 Task: Add an event with the title Third Lunch and Learn: Time Management, date '2023/10/28', time 8:00 AM to 10:00 AMand add a description: The team will assess the project's adherence to established processes and methodologies. They will evaluate whether project activities, such as requirements gathering, design, development, testing, and deployment, are following defined procedures and best practices., put the event into Green category, logged in from the account softage.8@softage.netand send the event invitation to softage.4@softage.net and softage.5@softage.net. Set a reminder for the event 1 hour before
Action: Mouse moved to (97, 137)
Screenshot: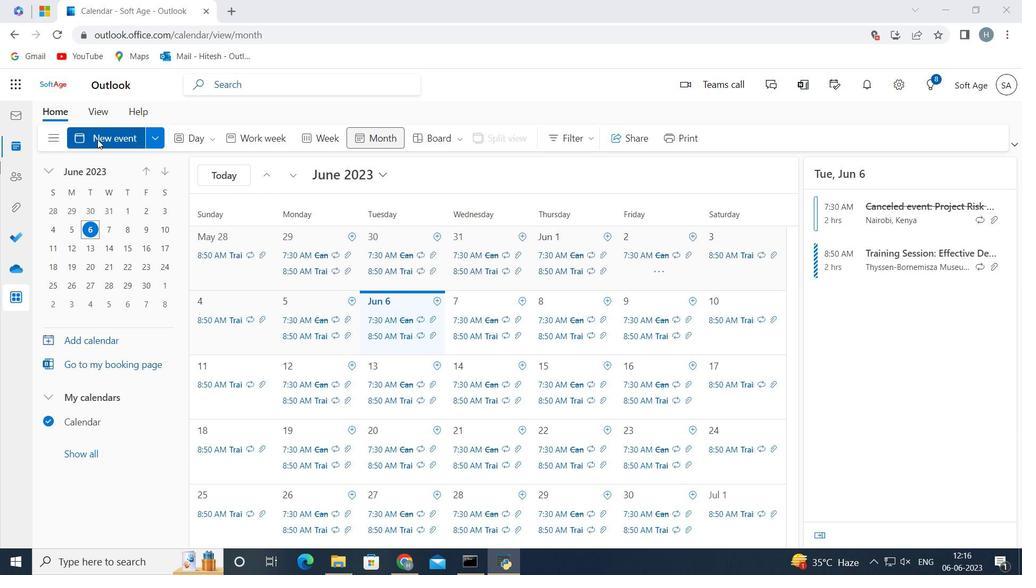 
Action: Mouse pressed left at (97, 137)
Screenshot: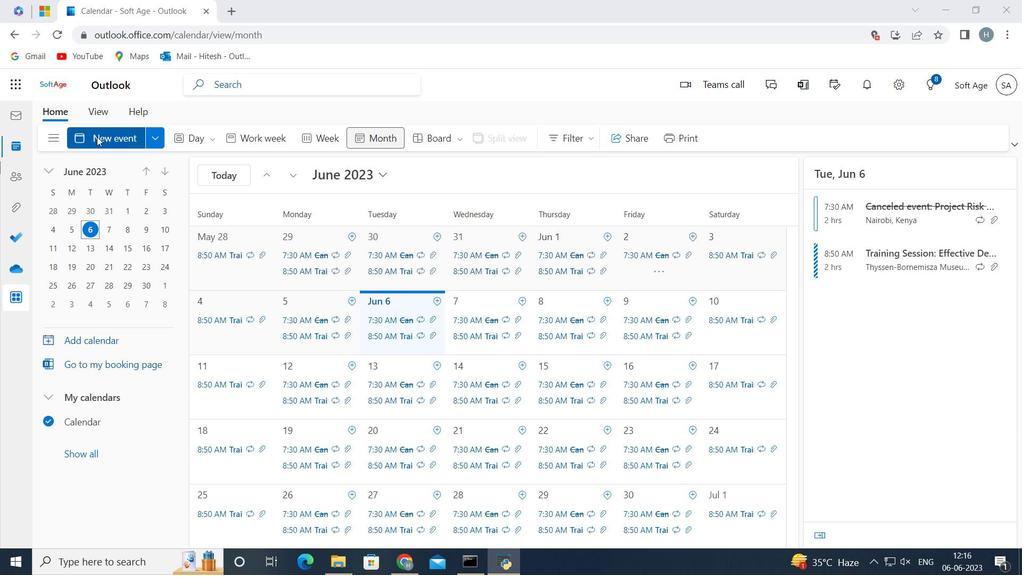 
Action: Mouse moved to (472, 222)
Screenshot: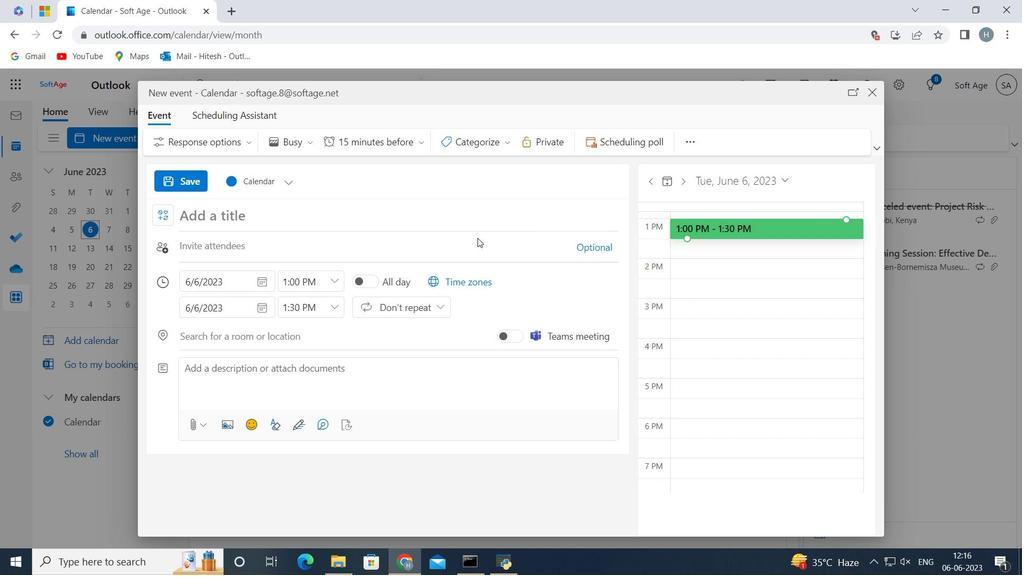 
Action: Mouse pressed left at (472, 222)
Screenshot: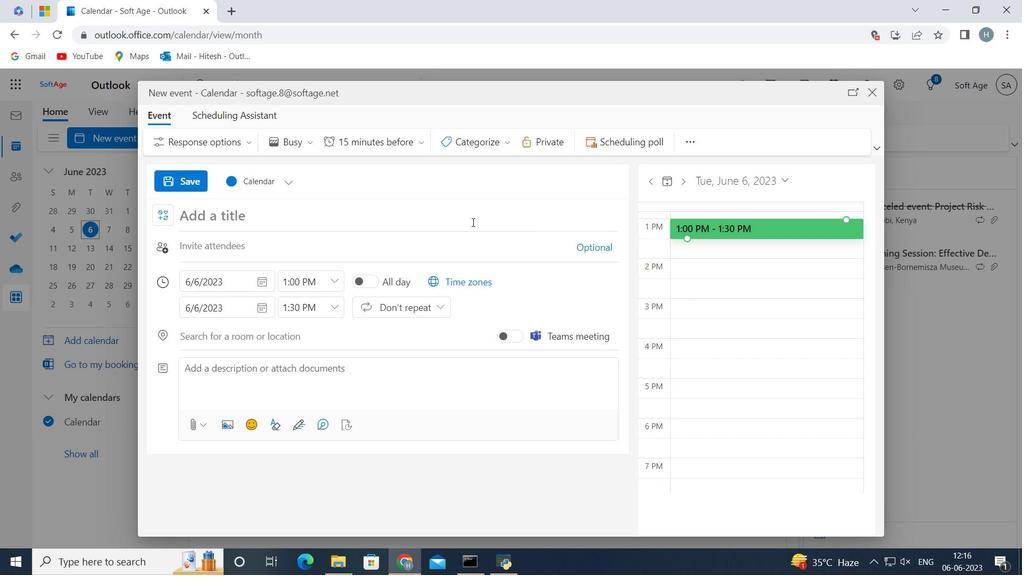 
Action: Mouse moved to (472, 221)
Screenshot: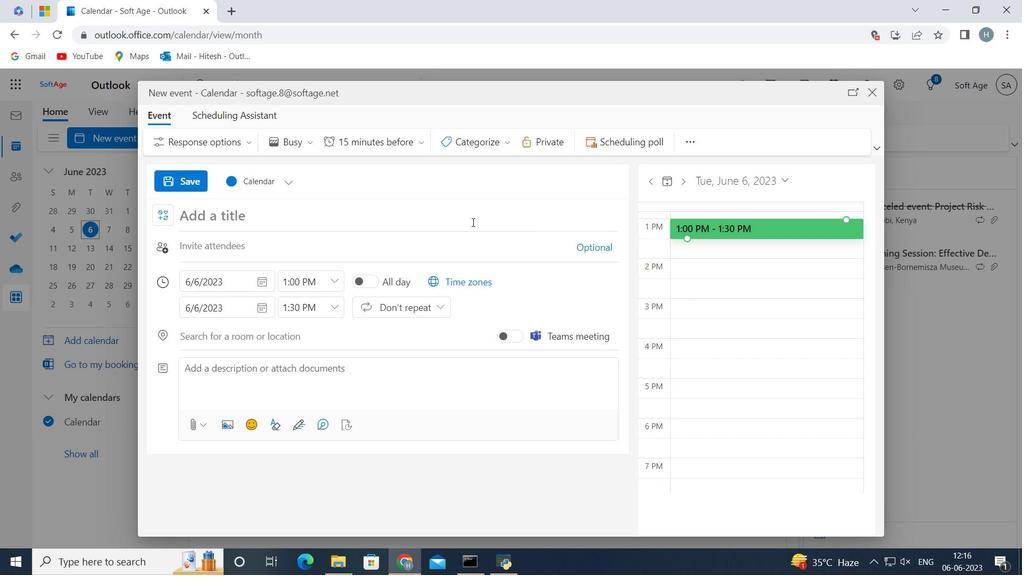 
Action: Key pressed <Key.shift>Third<Key.space><Key.shift>Lunch<Key.space>and<Key.space><Key.shift>Learn<Key.shift_r>:<Key.space><Key.shift>Time<Key.space><Key.shift>Management<Key.space>
Screenshot: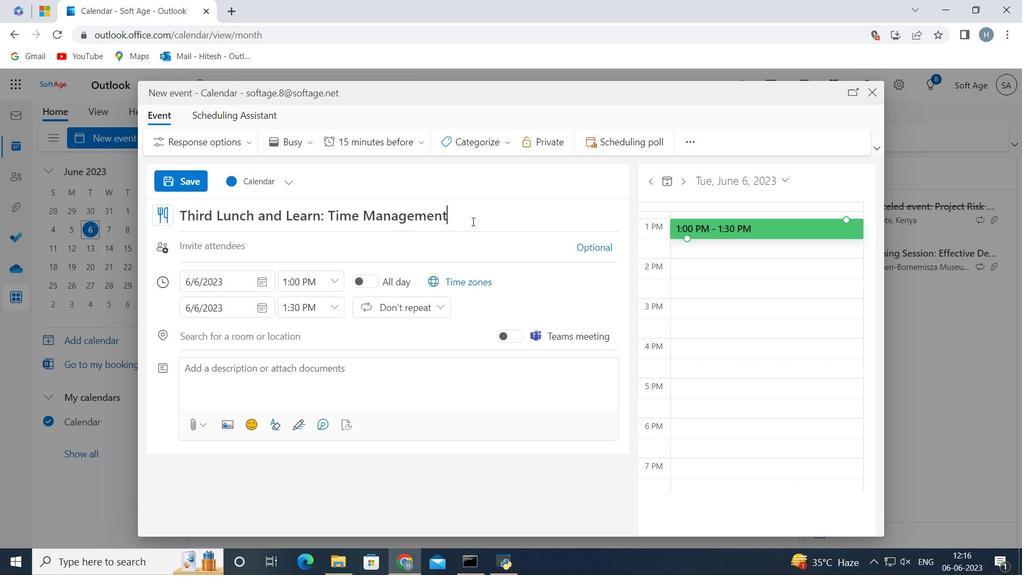 
Action: Mouse moved to (260, 280)
Screenshot: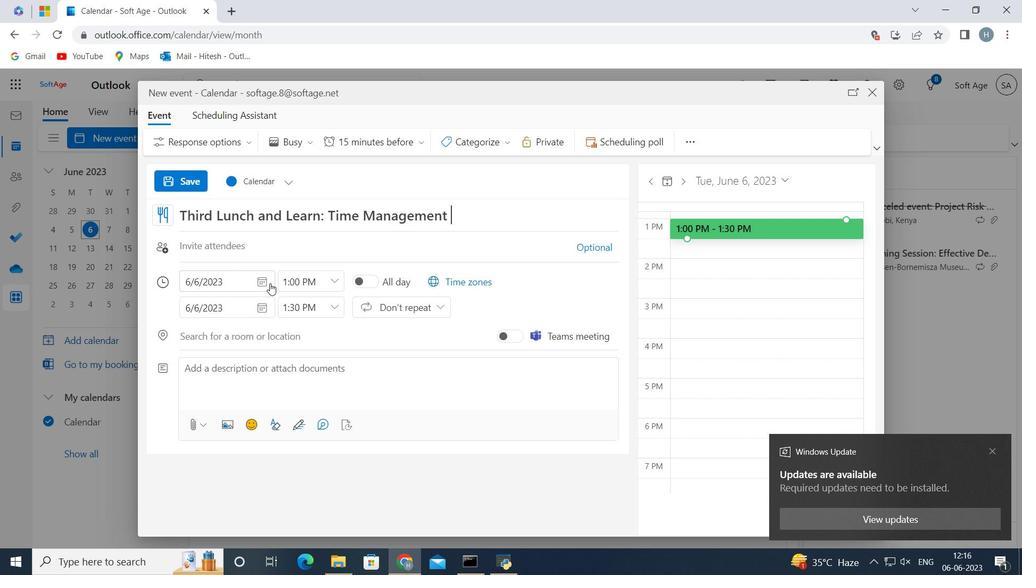 
Action: Mouse pressed left at (260, 280)
Screenshot: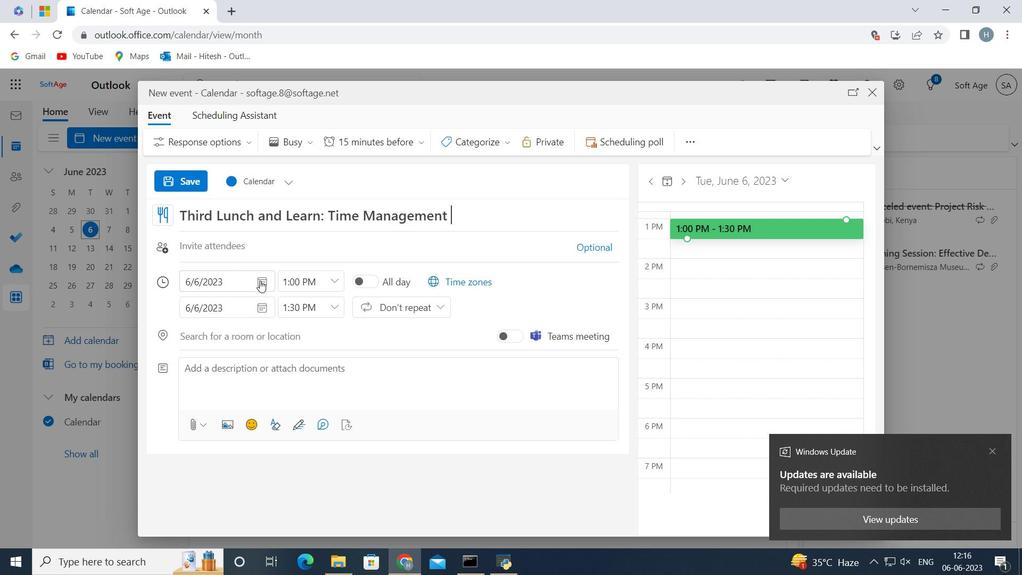 
Action: Mouse moved to (235, 303)
Screenshot: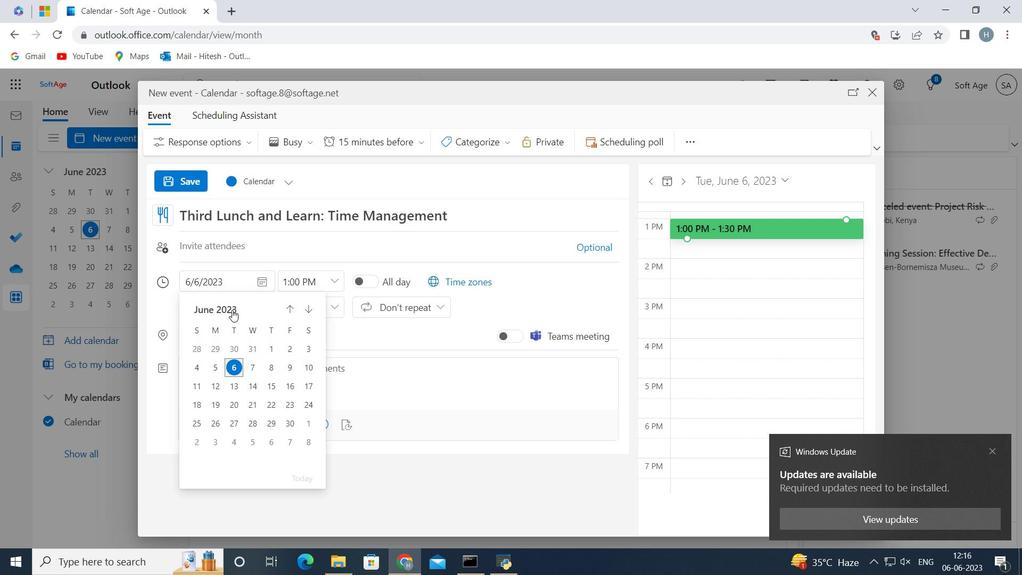 
Action: Mouse pressed left at (235, 303)
Screenshot: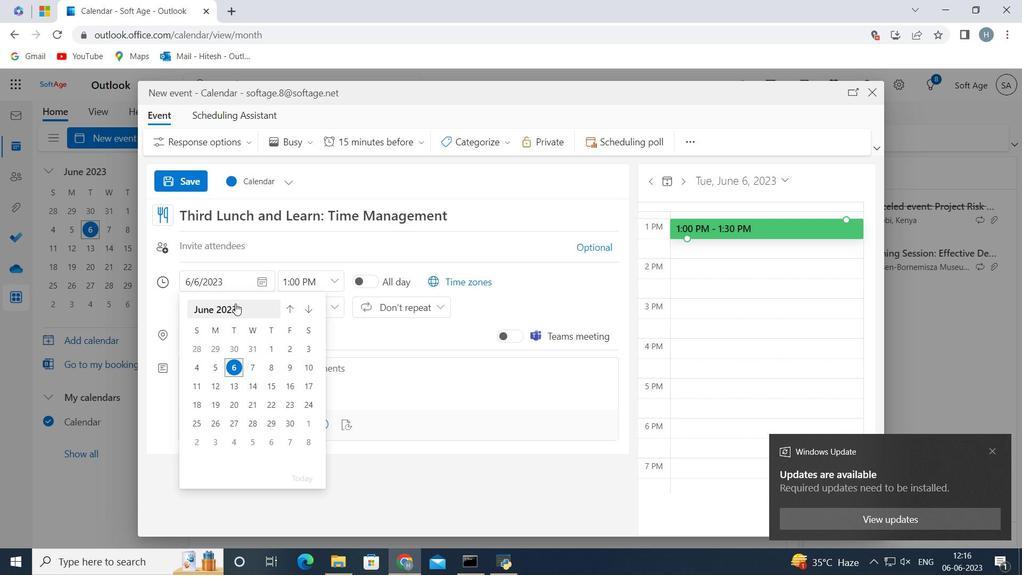 
Action: Mouse moved to (244, 311)
Screenshot: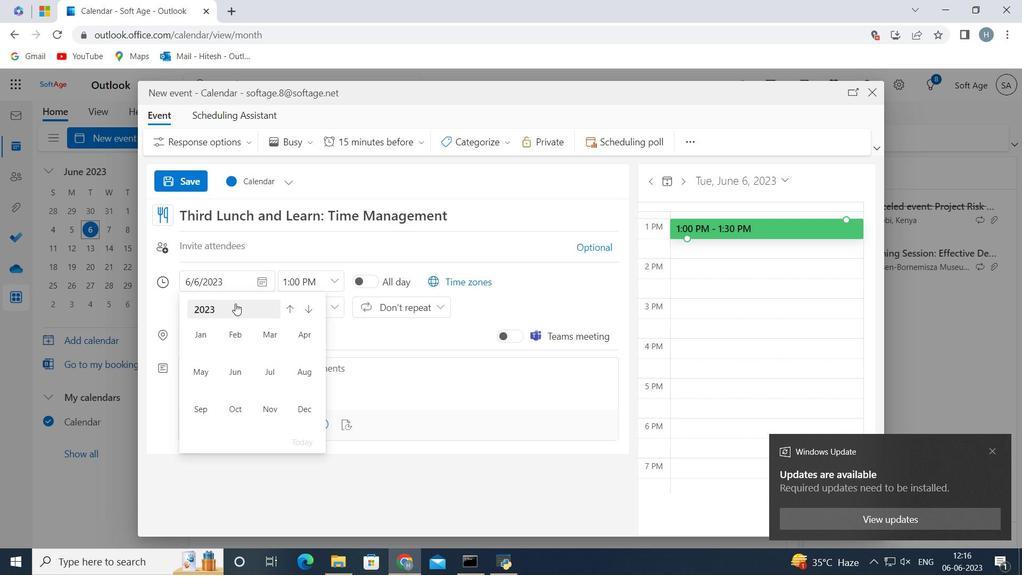 
Action: Mouse pressed left at (244, 311)
Screenshot: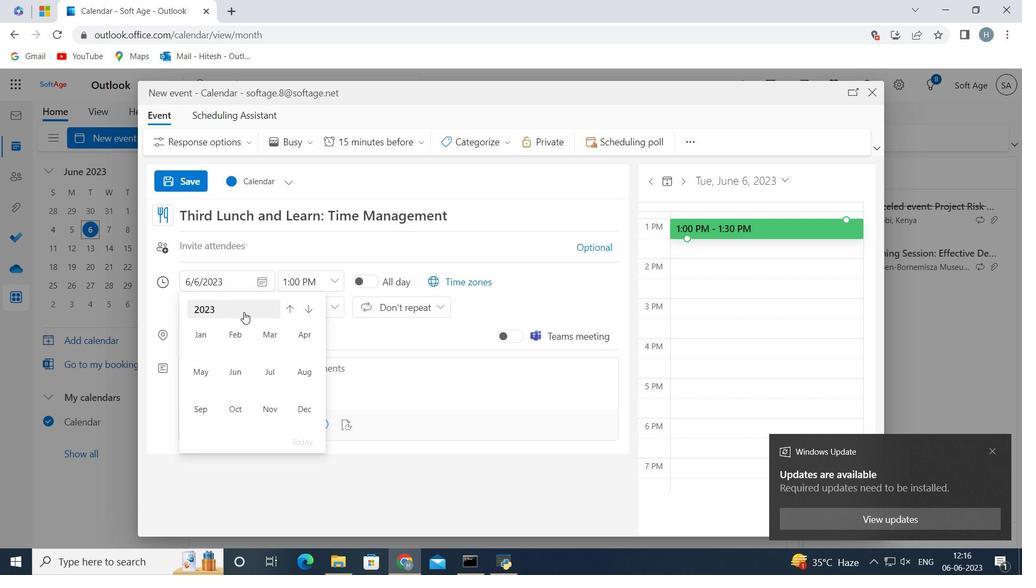 
Action: Mouse moved to (300, 333)
Screenshot: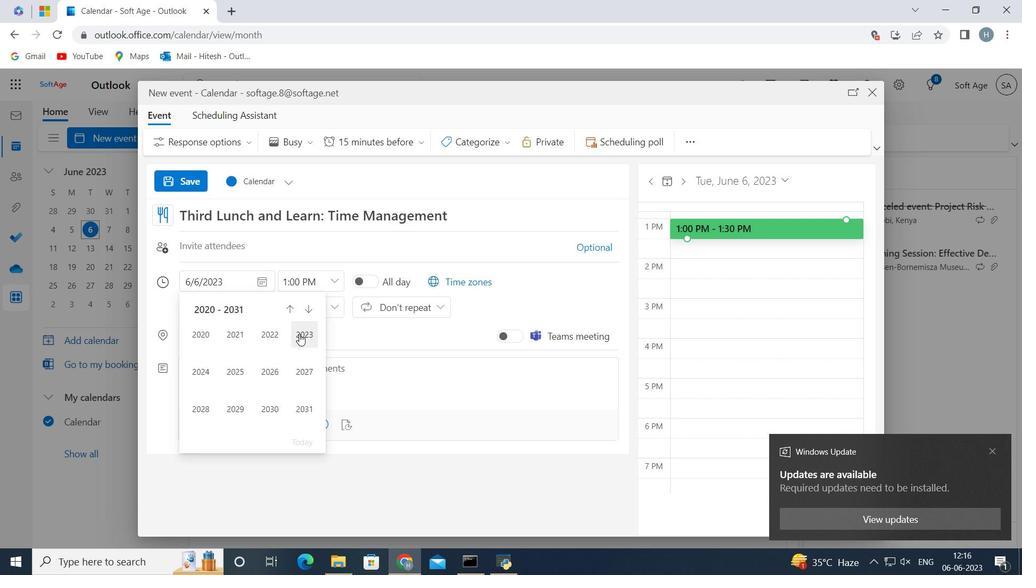 
Action: Mouse pressed left at (300, 333)
Screenshot: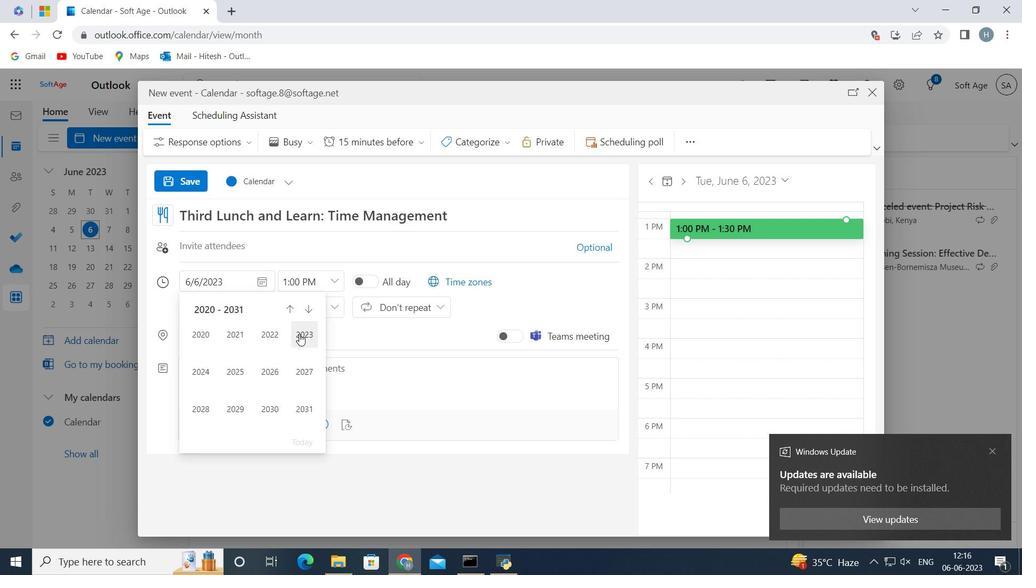 
Action: Mouse moved to (234, 407)
Screenshot: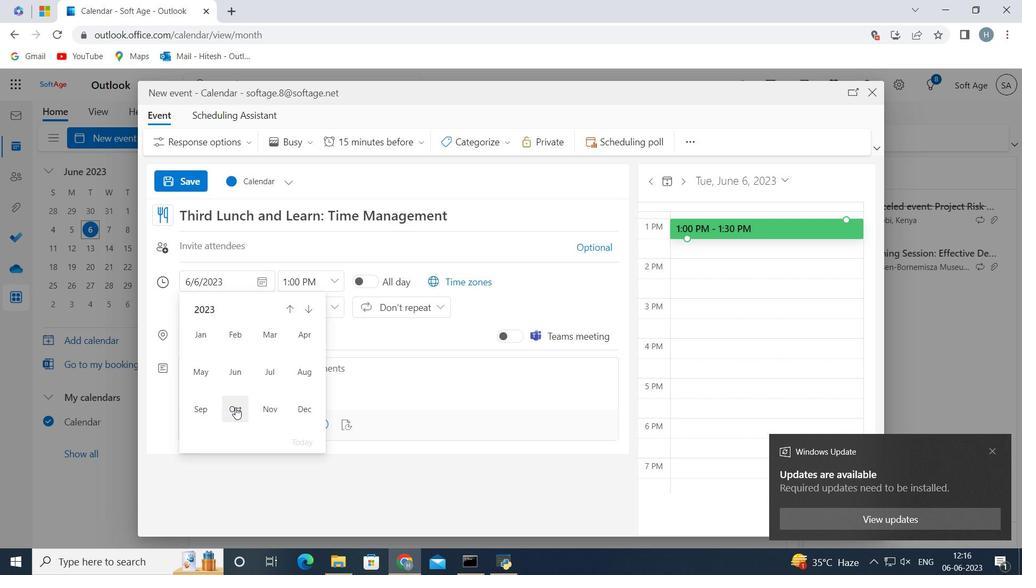 
Action: Mouse pressed left at (234, 407)
Screenshot: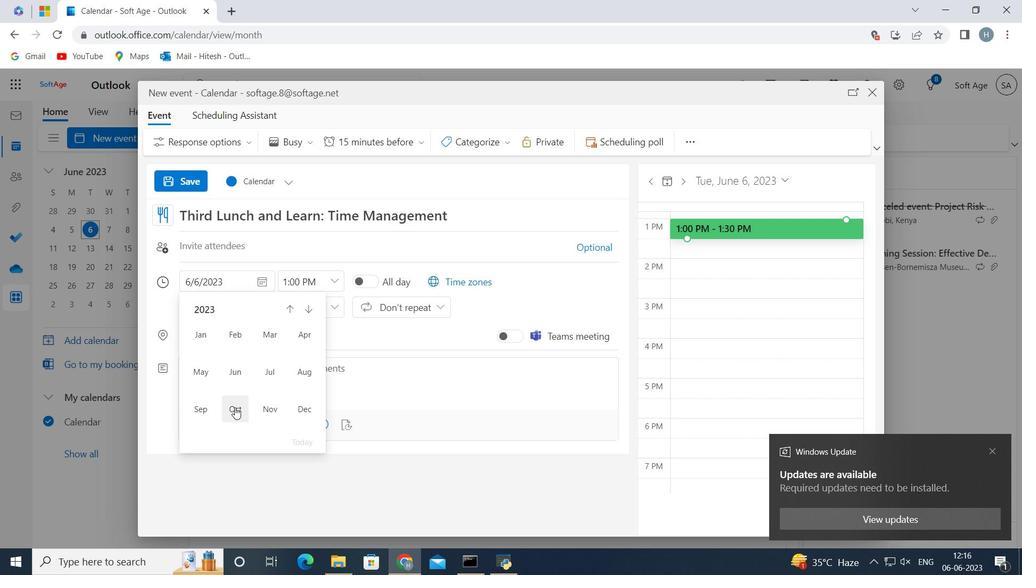 
Action: Mouse moved to (307, 403)
Screenshot: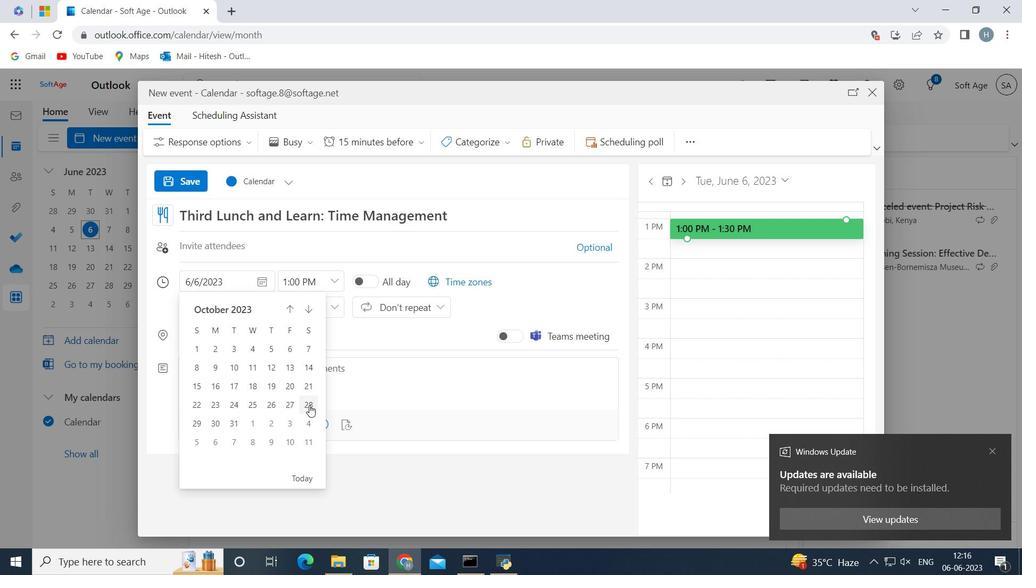 
Action: Mouse pressed left at (307, 403)
Screenshot: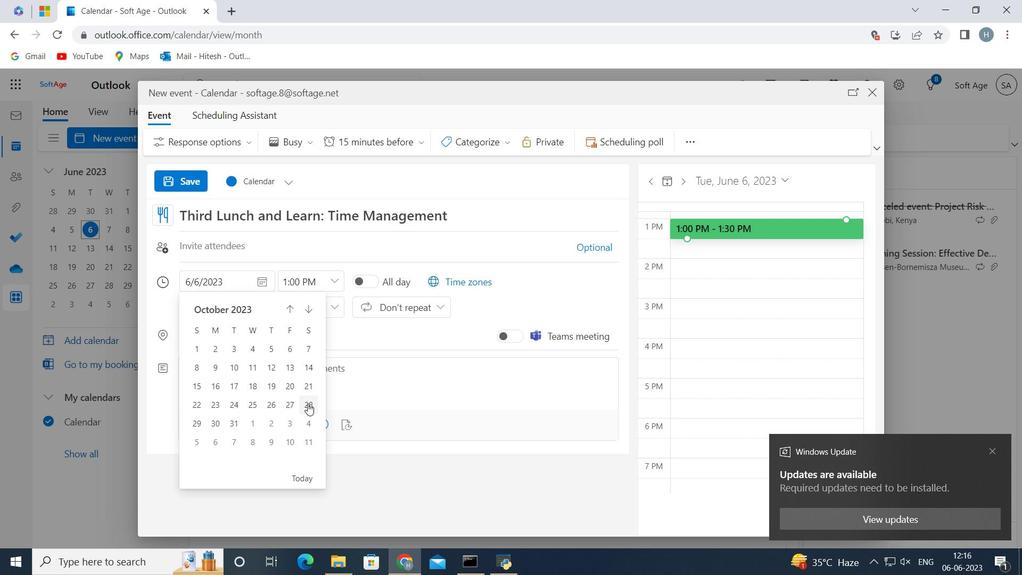 
Action: Mouse moved to (335, 277)
Screenshot: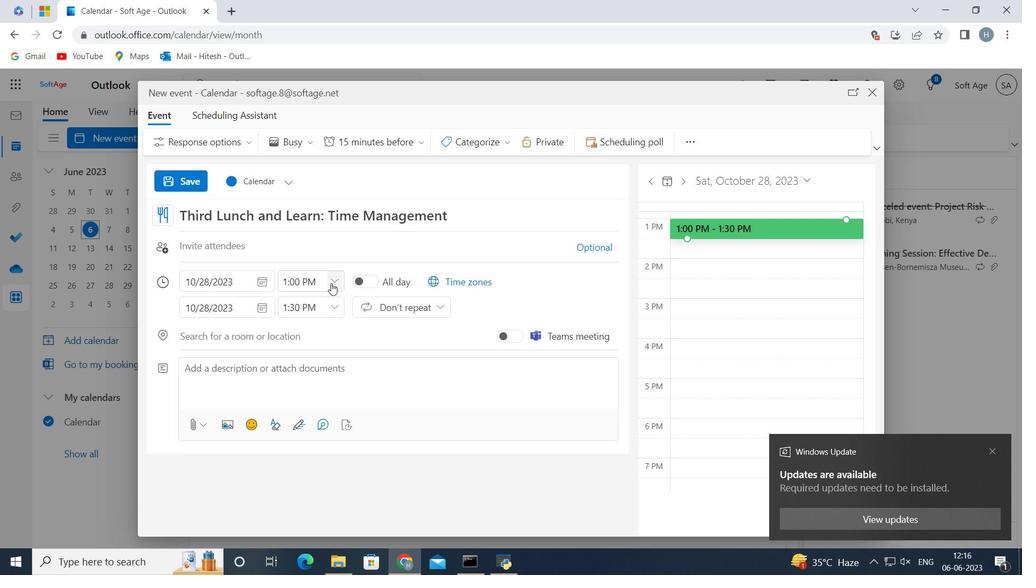 
Action: Mouse pressed left at (335, 277)
Screenshot: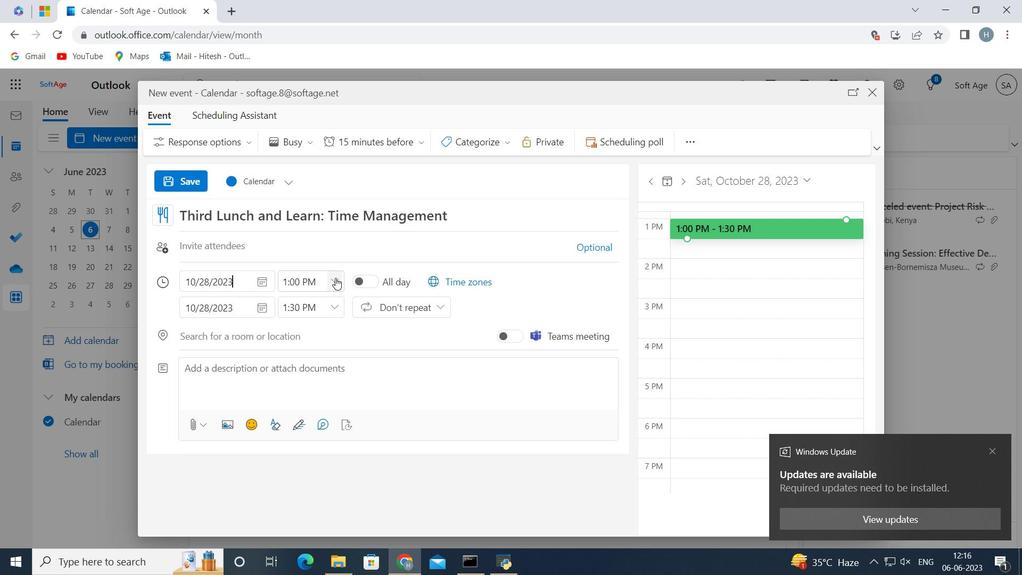 
Action: Mouse moved to (318, 358)
Screenshot: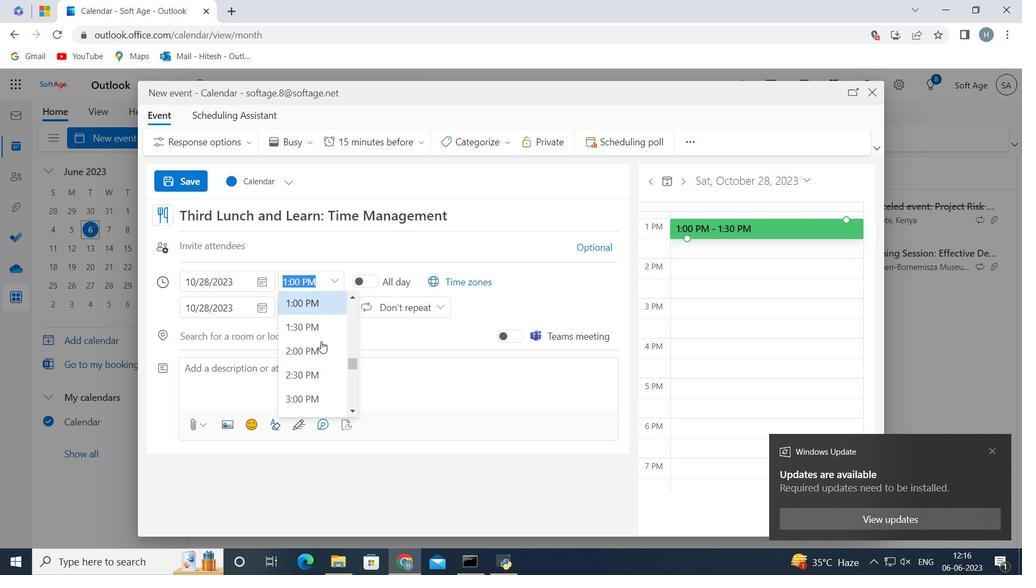 
Action: Mouse scrolled (318, 358) with delta (0, 0)
Screenshot: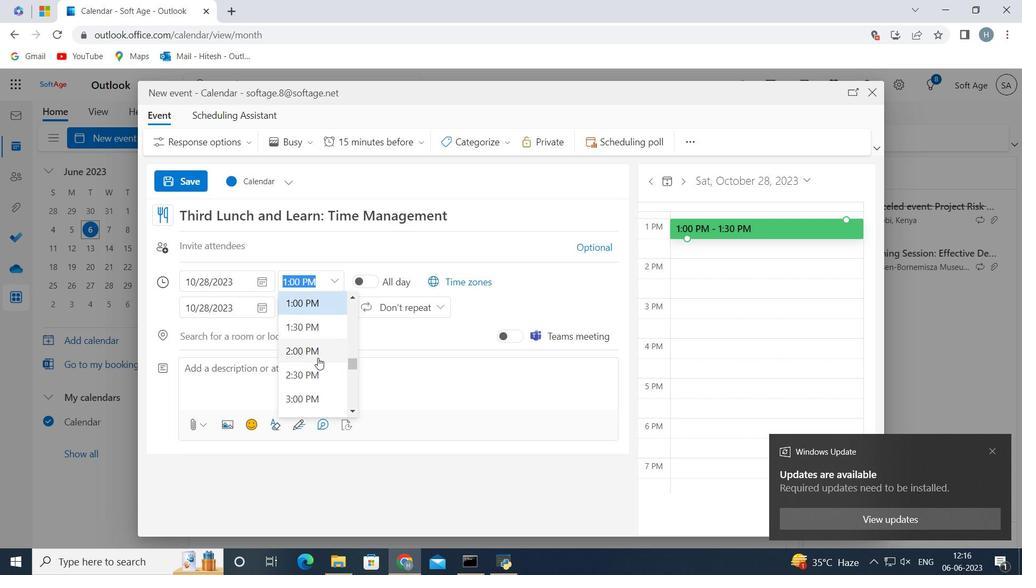 
Action: Mouse moved to (317, 358)
Screenshot: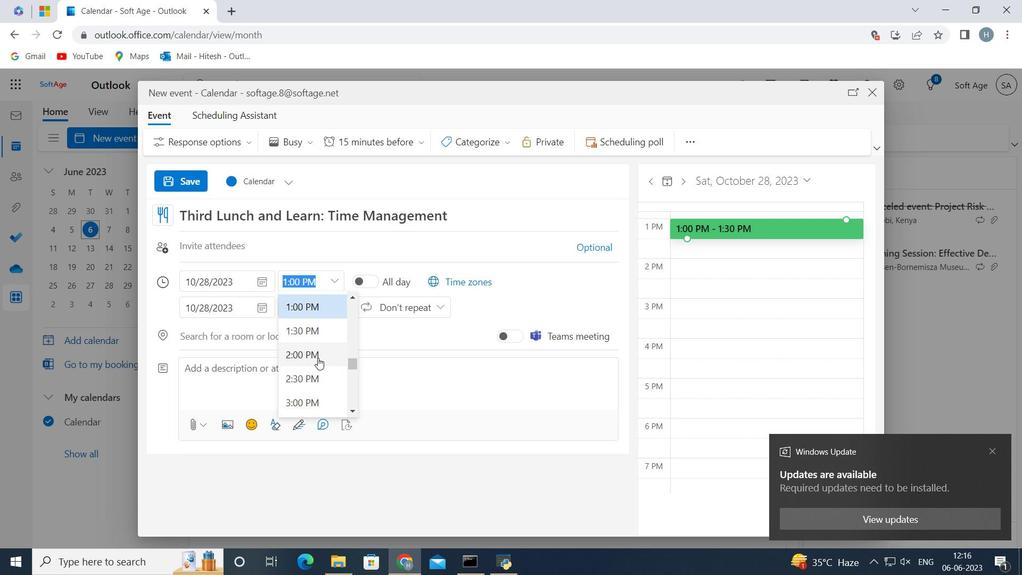 
Action: Mouse scrolled (317, 359) with delta (0, 0)
Screenshot: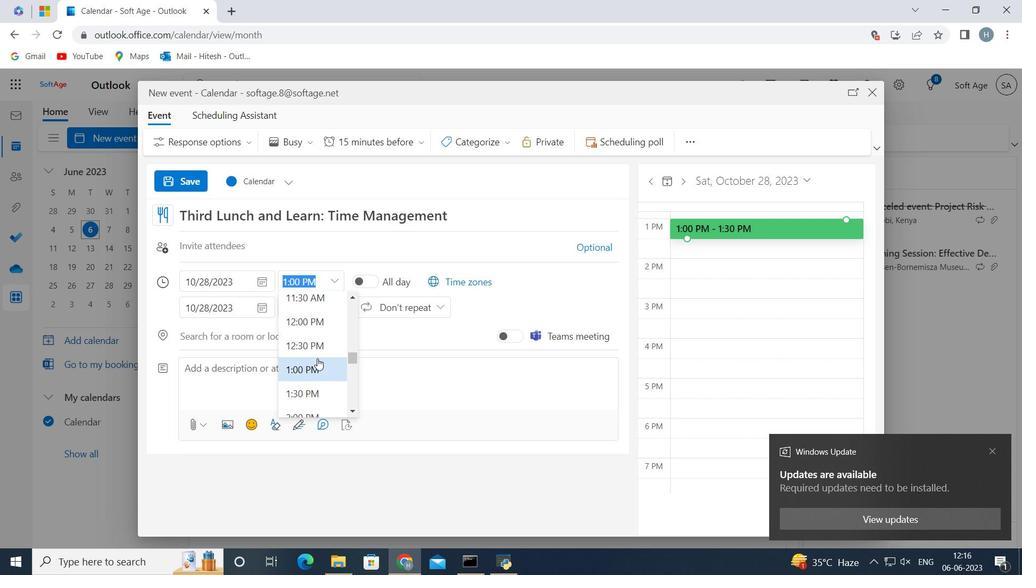 
Action: Mouse scrolled (317, 359) with delta (0, 0)
Screenshot: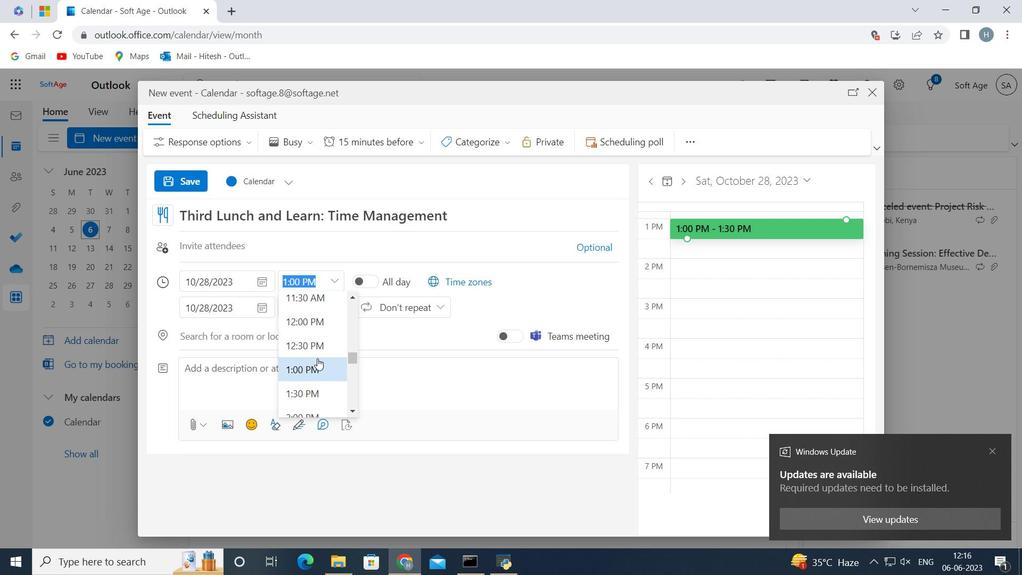 
Action: Mouse scrolled (317, 359) with delta (0, 0)
Screenshot: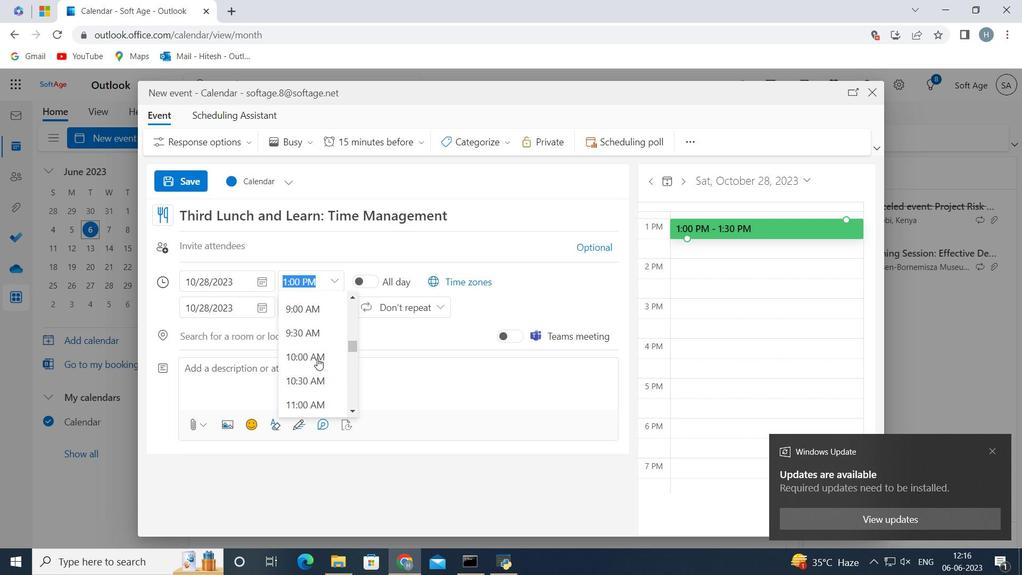 
Action: Mouse moved to (310, 332)
Screenshot: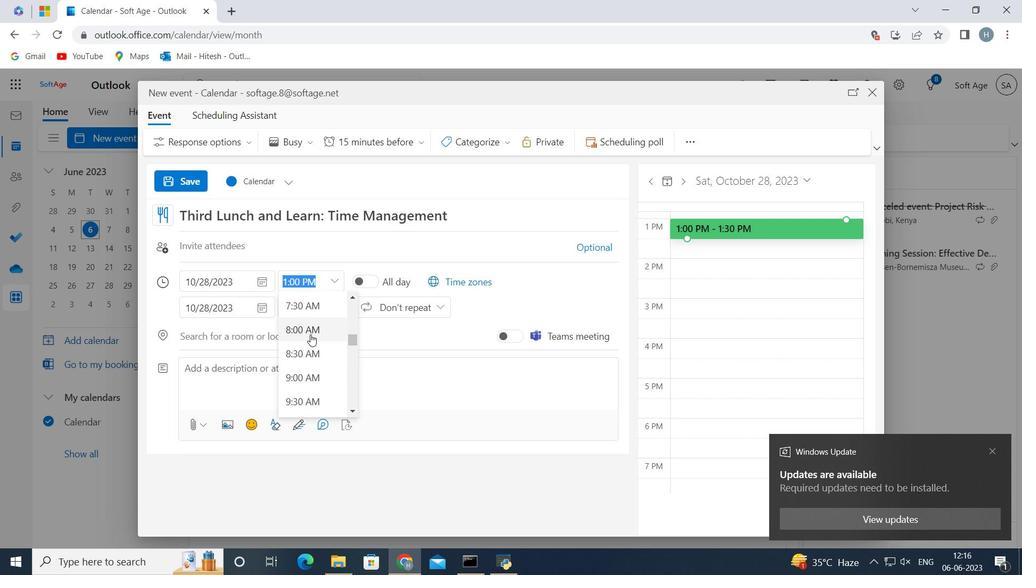 
Action: Mouse pressed left at (310, 332)
Screenshot: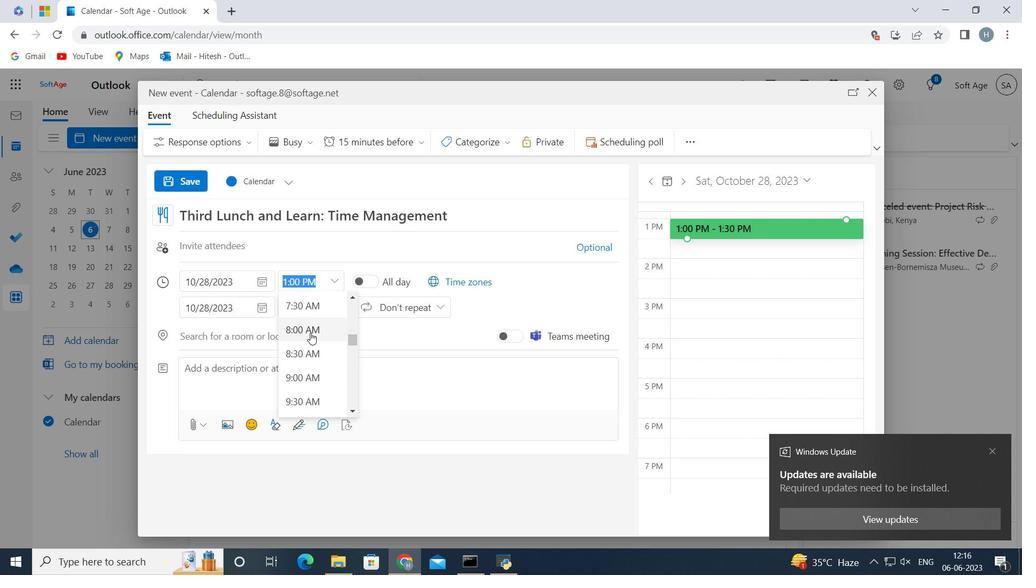 
Action: Mouse moved to (333, 309)
Screenshot: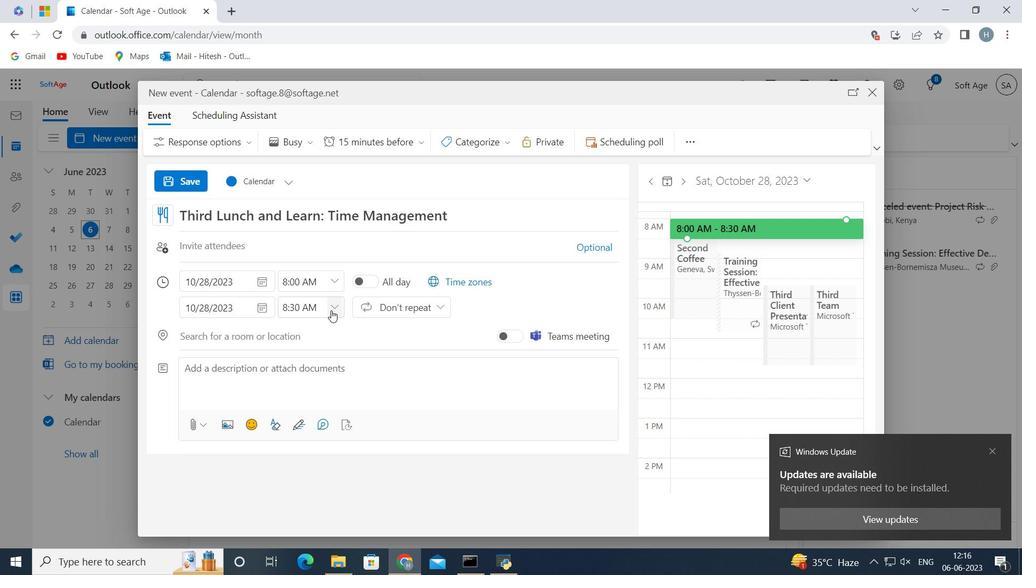 
Action: Mouse pressed left at (333, 309)
Screenshot: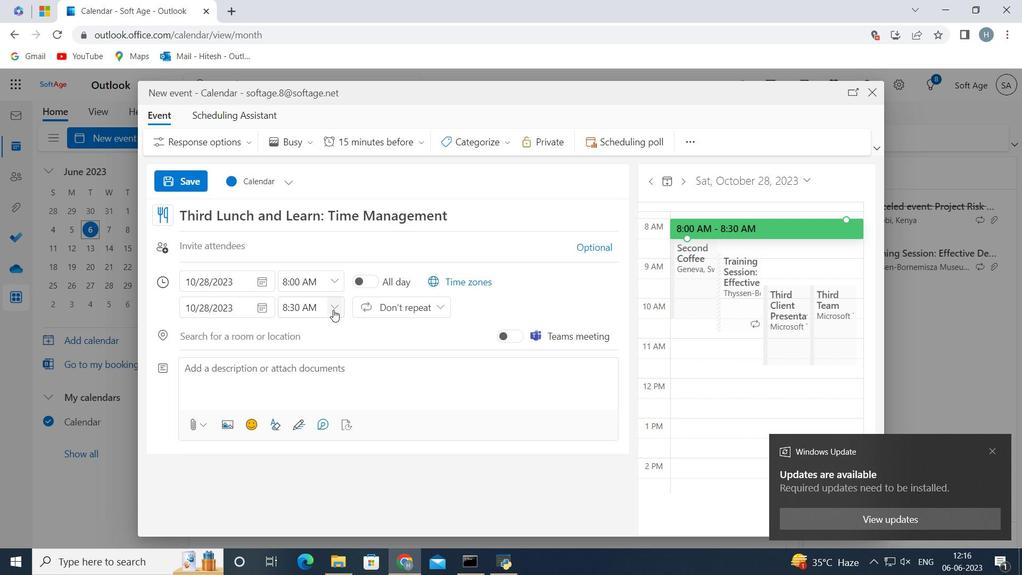 
Action: Mouse moved to (325, 402)
Screenshot: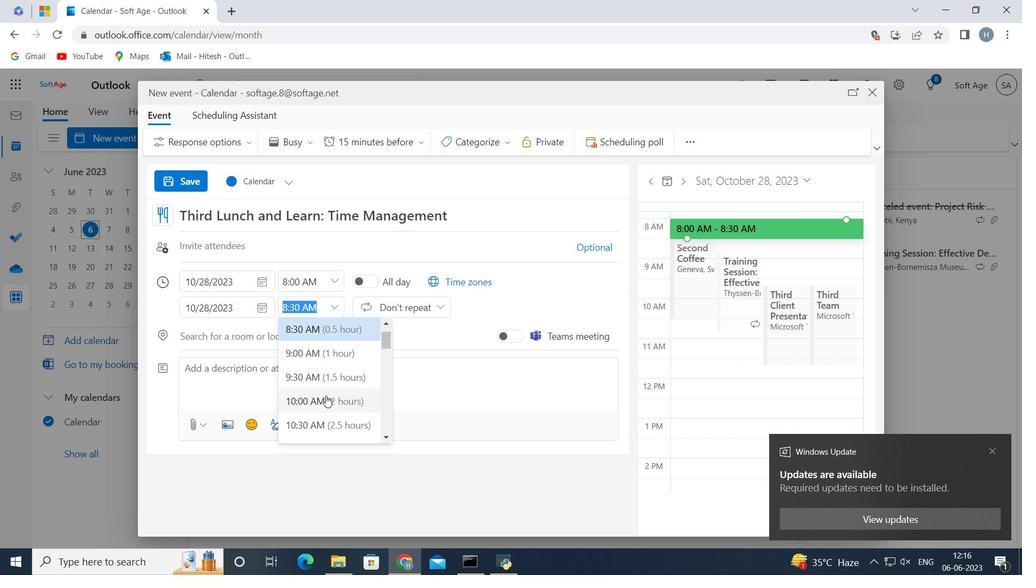 
Action: Mouse pressed left at (325, 402)
Screenshot: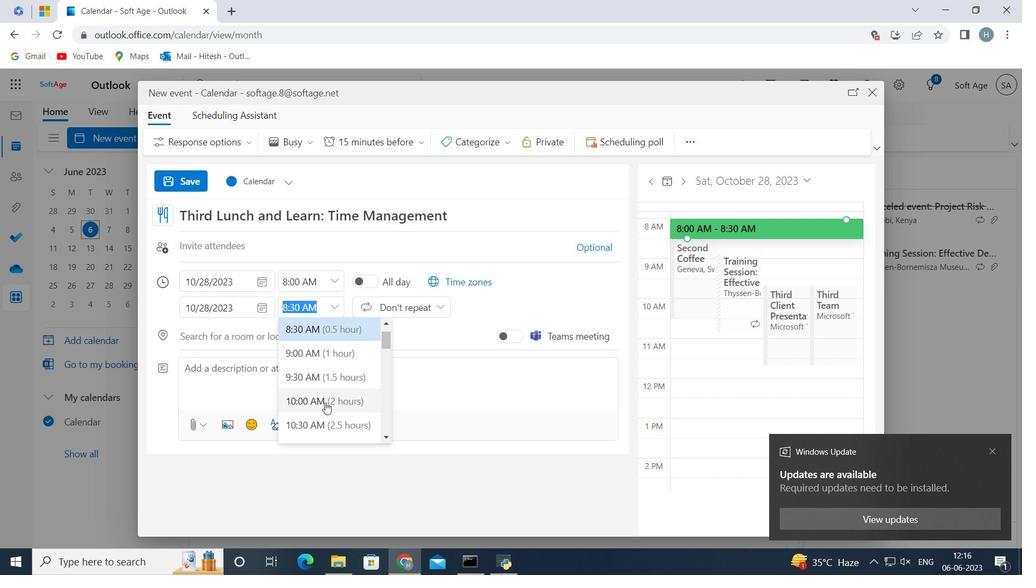 
Action: Mouse moved to (262, 369)
Screenshot: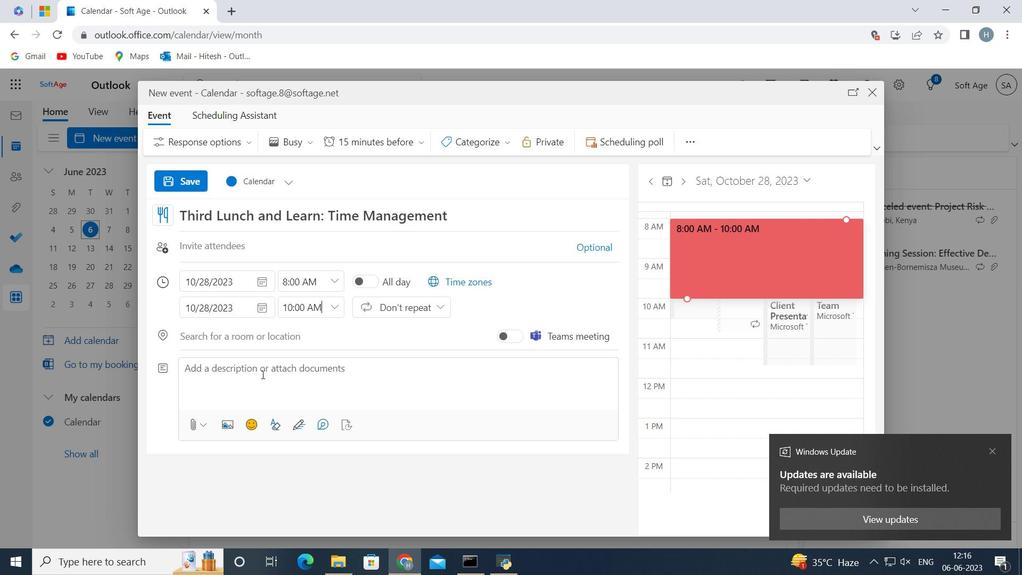 
Action: Mouse pressed left at (262, 369)
Screenshot: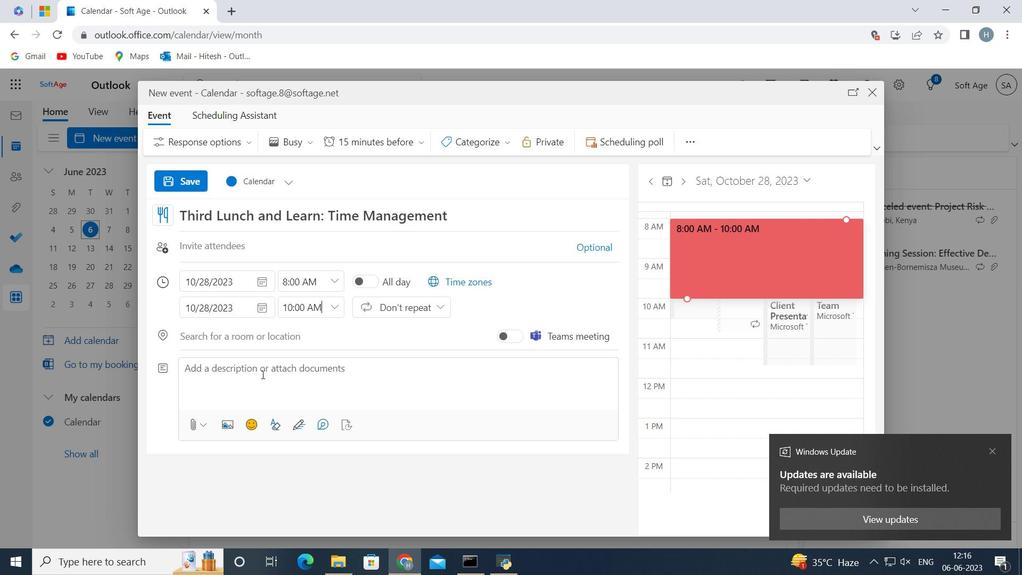 
Action: Mouse moved to (234, 375)
Screenshot: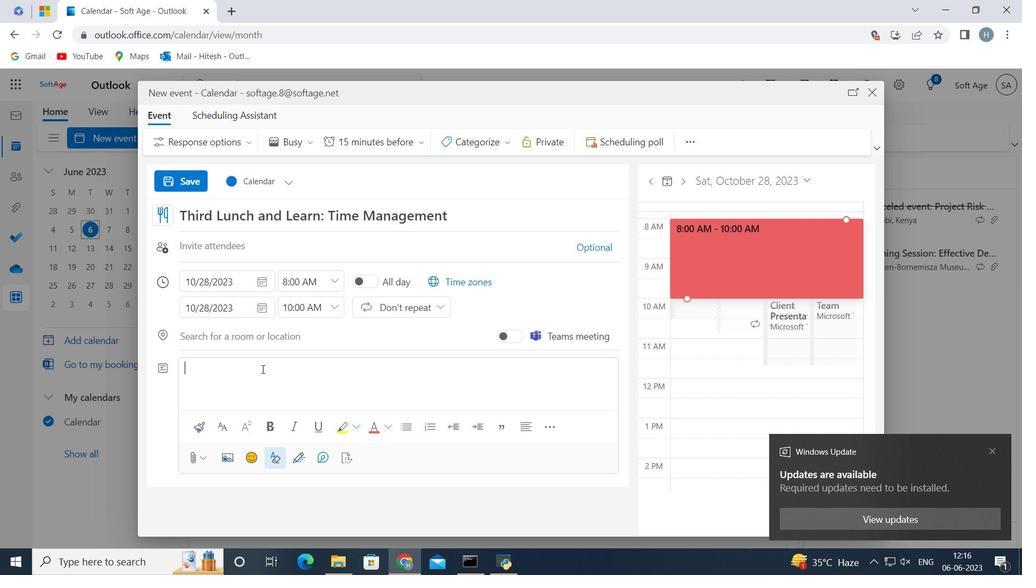 
Action: Key pressed <Key.shift>The<Key.space>team<Key.space>will<Key.space>assess<Key.space>the<Key.space>project's<Key.space>adherence<Key.space>to<Key.space>established<Key.space>processes<Key.space>and<Key.space>methodologies.<Key.space><Key.shift>They<Key.space>will<Key.space>evaluate<Key.space>wht<Key.backspace>ether<Key.space>project<Key.space>activities,<Key.space>such<Key.space>as<Key.space>requirements<Key.space>gathering,<Key.space>design,<Key.space>development,<Key.space>testing,<Key.space>and<Key.space>deployment,<Key.space>are<Key.space>following<Key.space>defined<Key.space>procedures<Key.space>and<Key.space><Key.space>best<Key.space>practices.<Key.space>
Screenshot: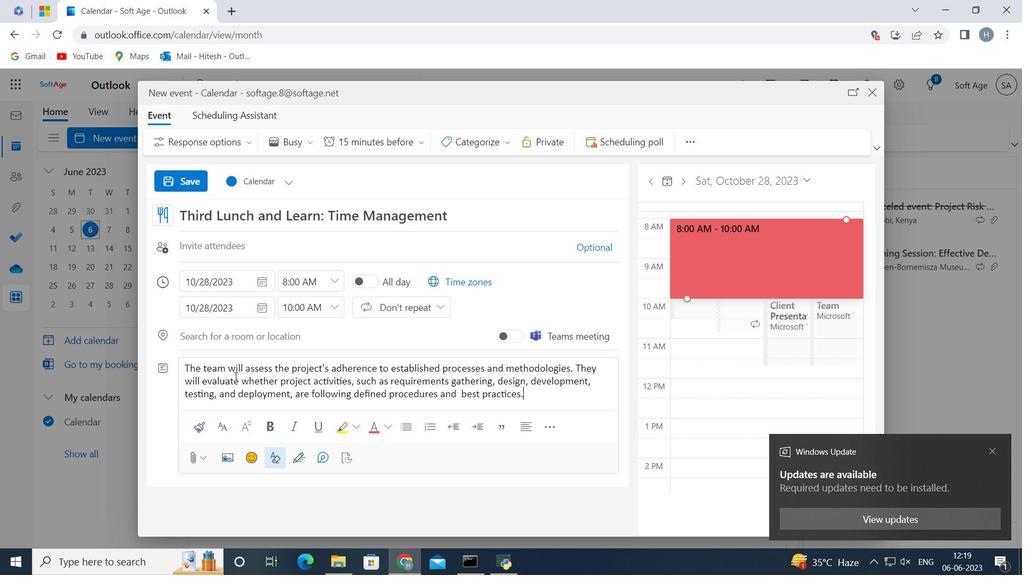 
Action: Mouse moved to (461, 394)
Screenshot: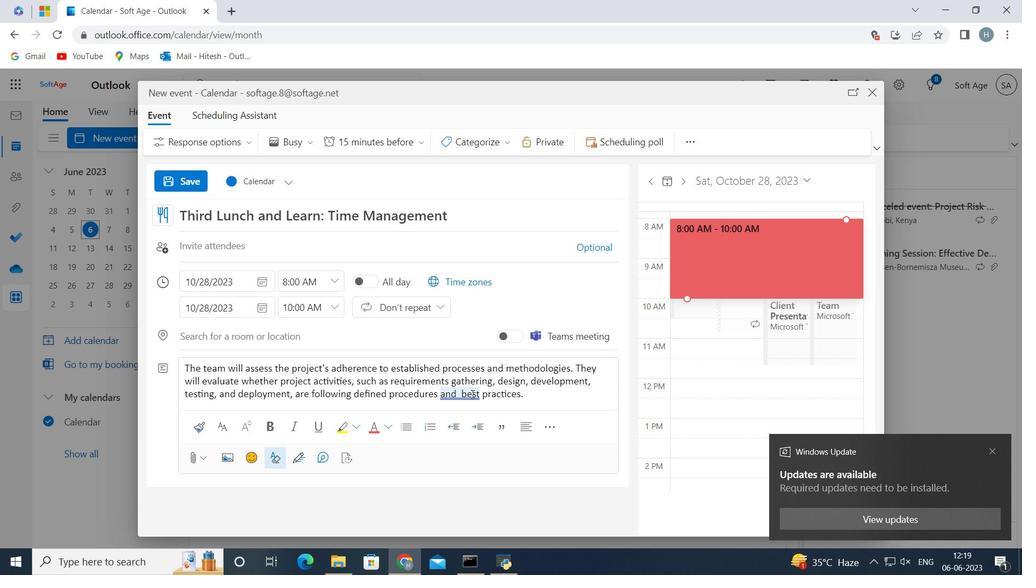 
Action: Mouse pressed left at (461, 394)
Screenshot: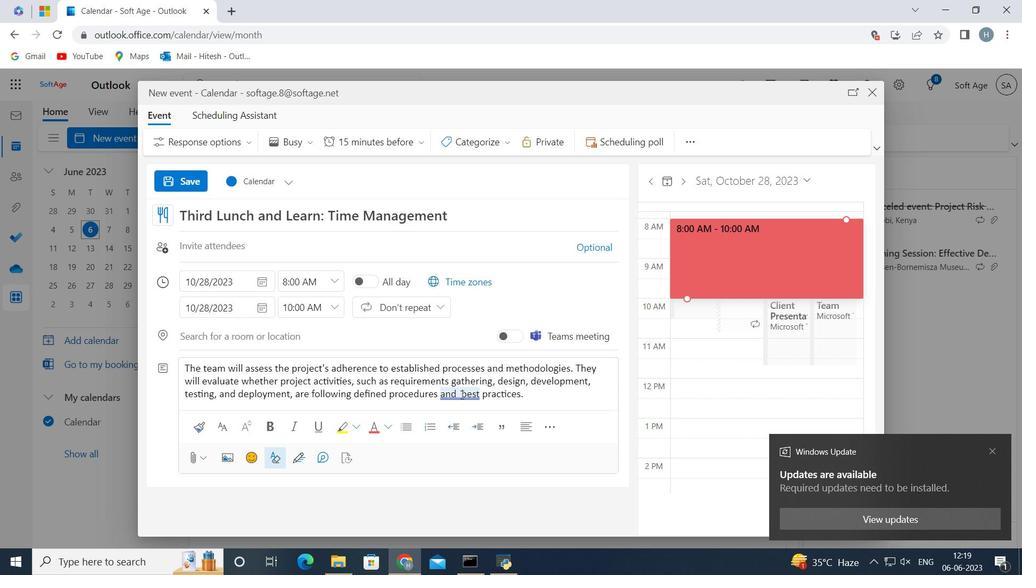 
Action: Mouse moved to (461, 394)
Screenshot: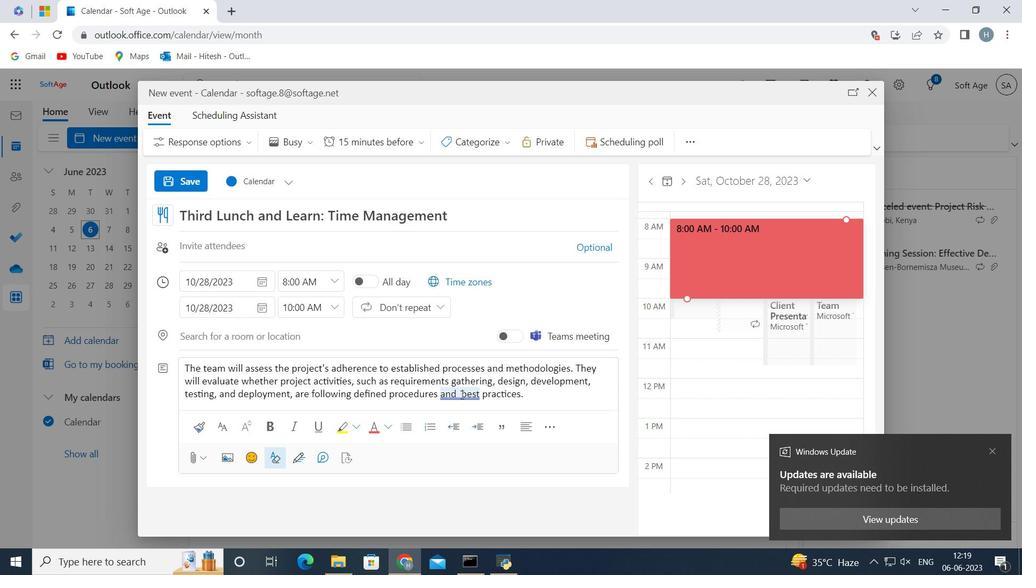 
Action: Key pressed <Key.backspace>
Screenshot: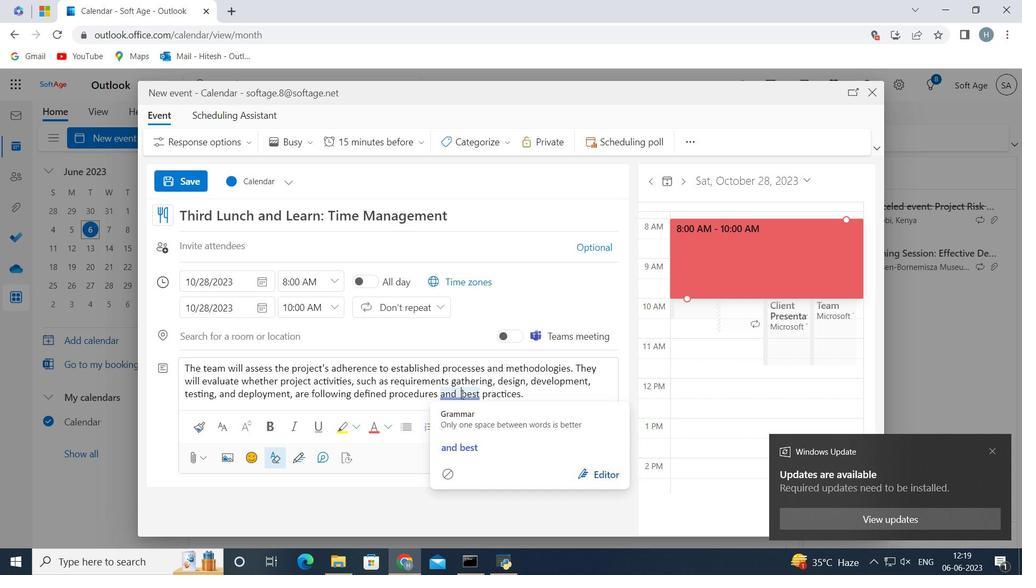 
Action: Mouse moved to (544, 391)
Screenshot: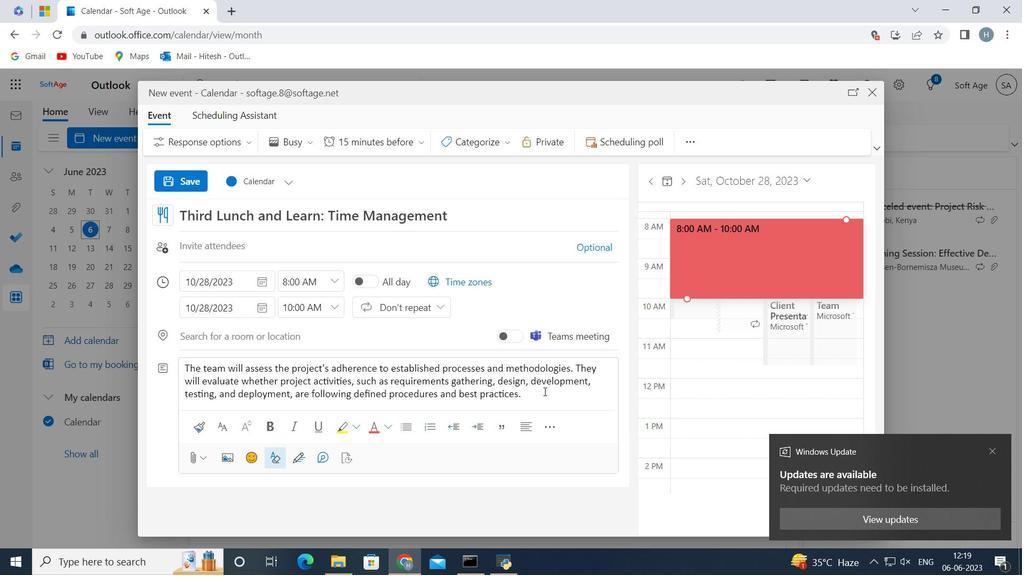 
Action: Mouse pressed left at (544, 391)
Screenshot: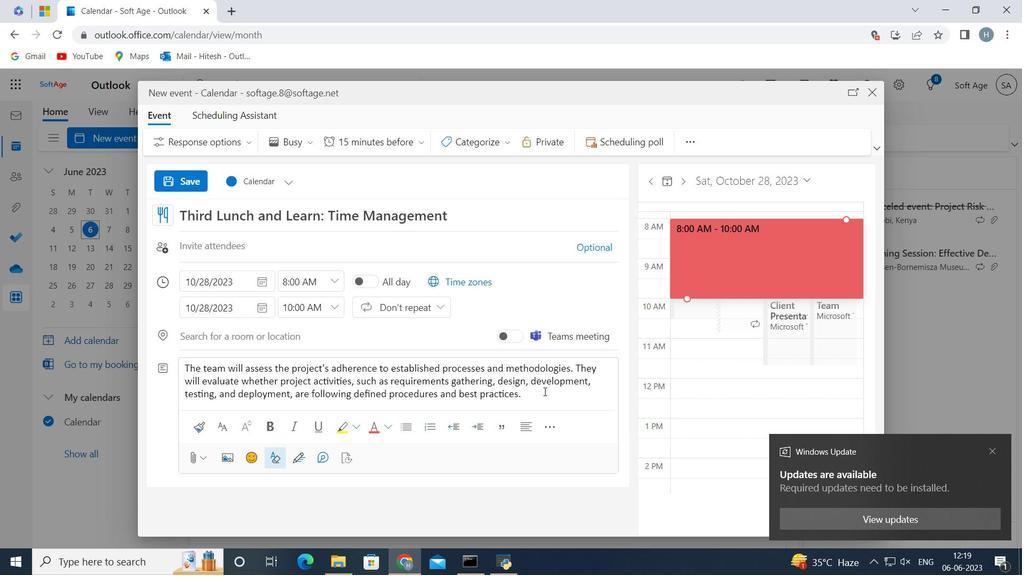 
Action: Mouse moved to (477, 142)
Screenshot: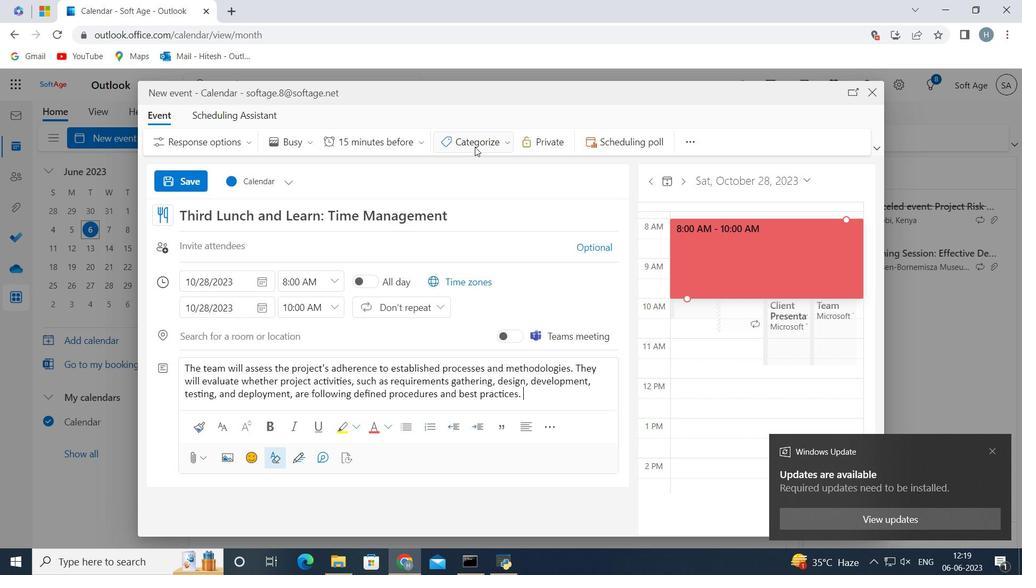 
Action: Mouse pressed left at (477, 142)
Screenshot: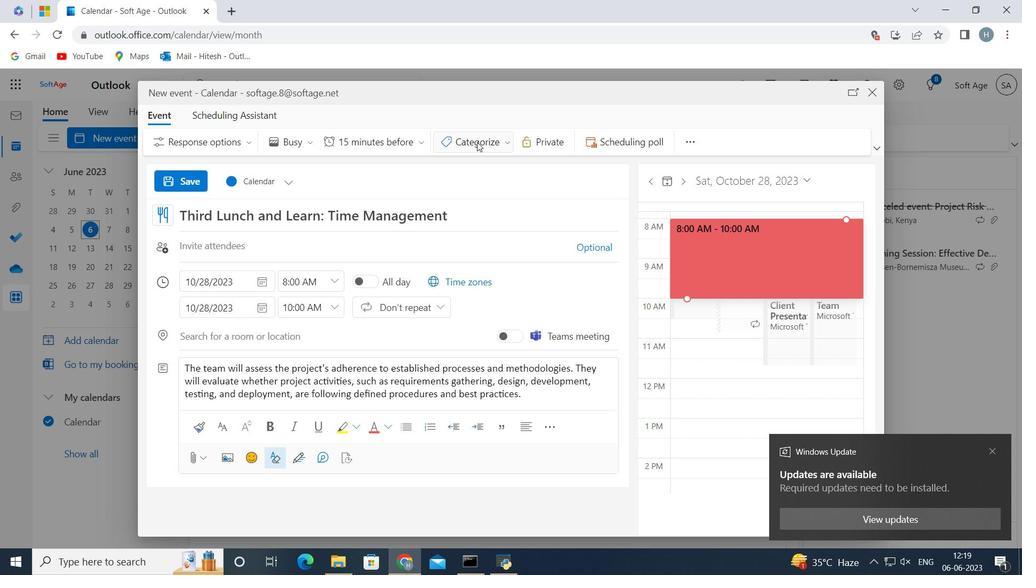 
Action: Mouse moved to (495, 183)
Screenshot: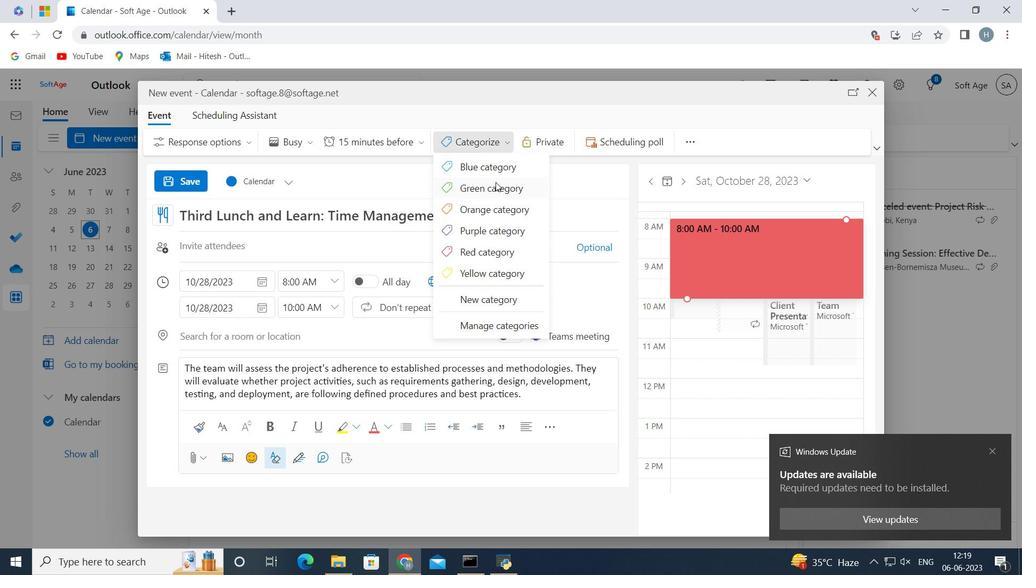 
Action: Mouse pressed left at (495, 183)
Screenshot: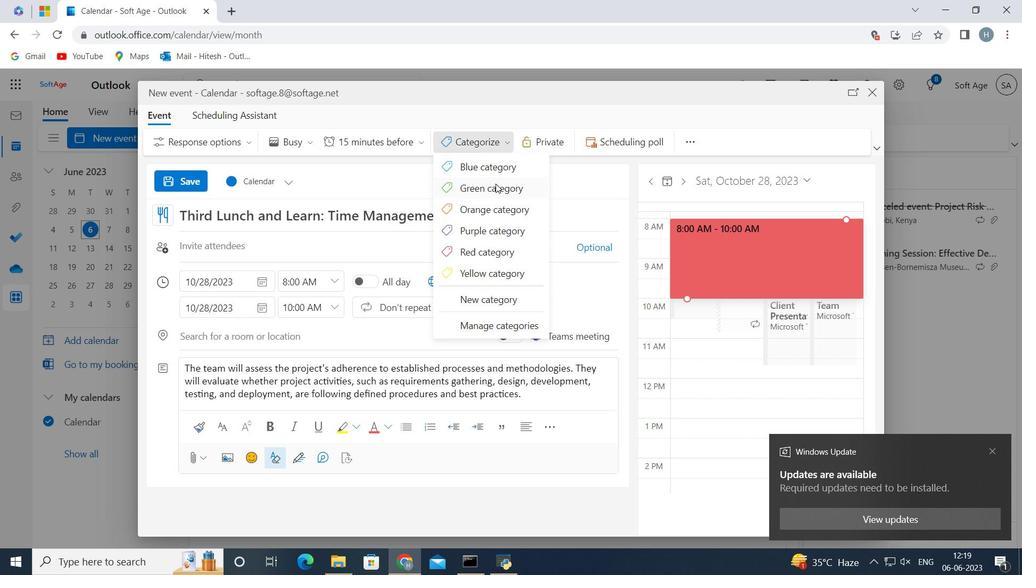 
Action: Mouse moved to (385, 245)
Screenshot: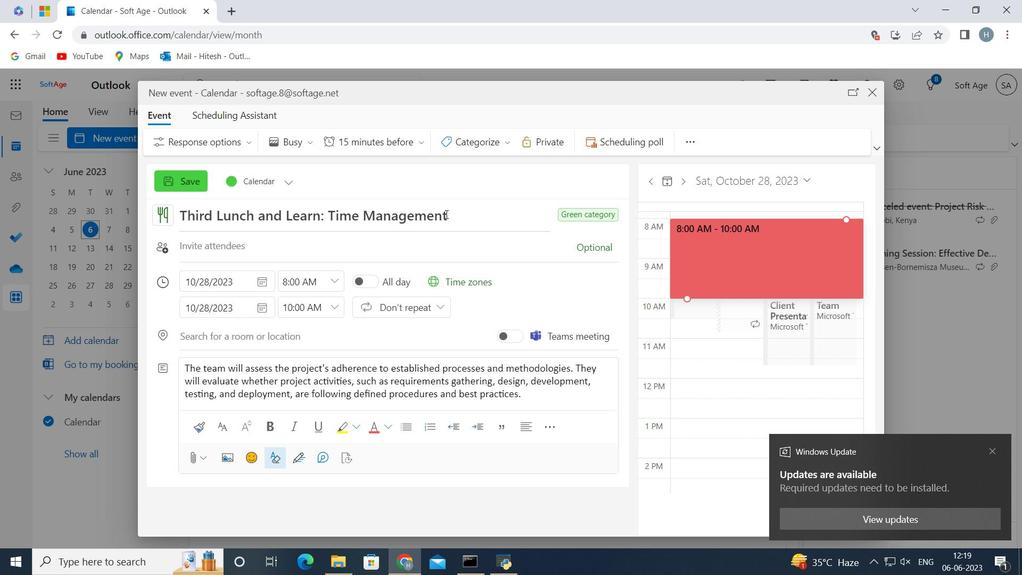 
Action: Mouse pressed left at (385, 245)
Screenshot: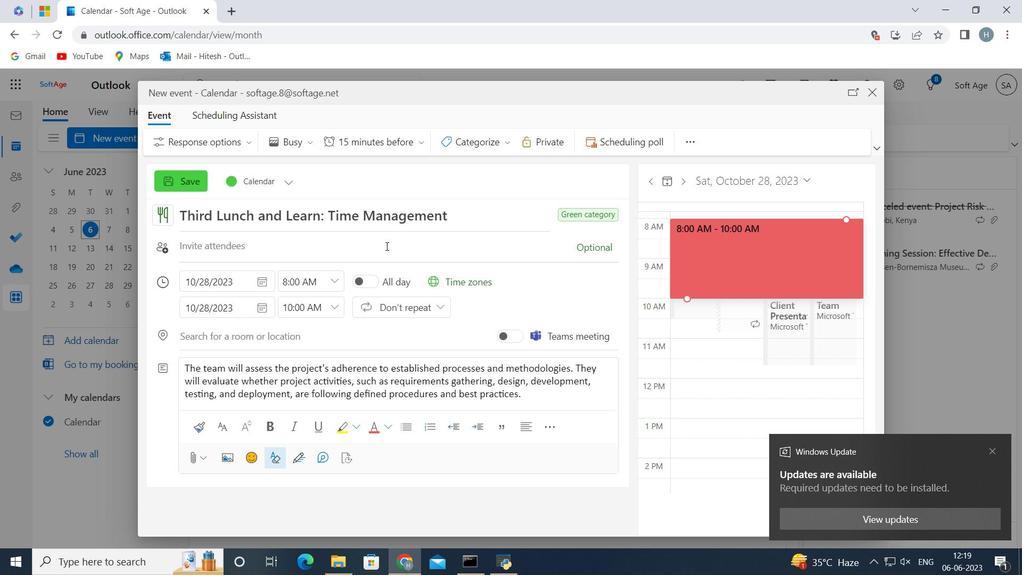 
Action: Mouse moved to (385, 246)
Screenshot: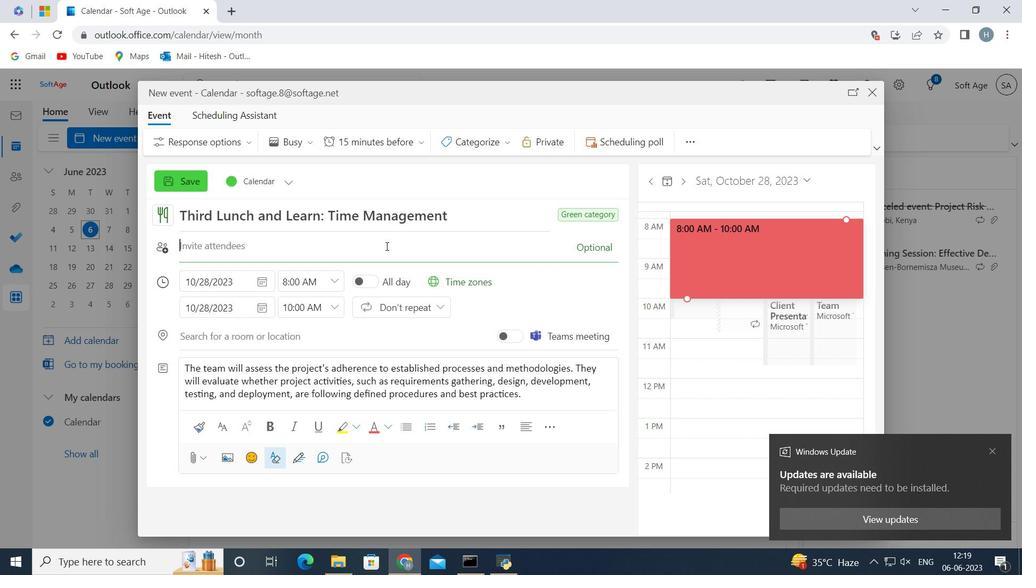 
Action: Key pressed softage
Screenshot: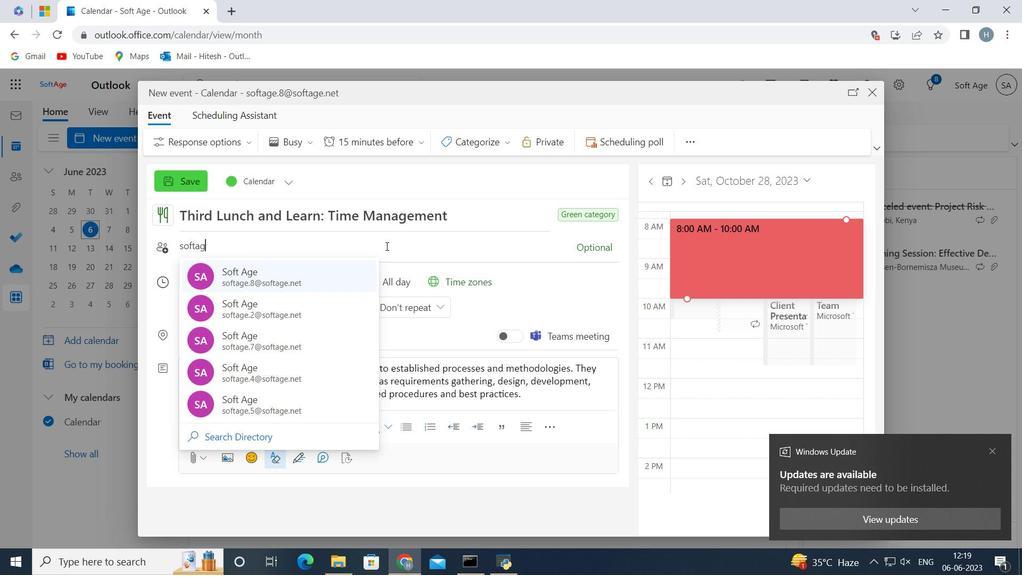 
Action: Mouse moved to (384, 248)
Screenshot: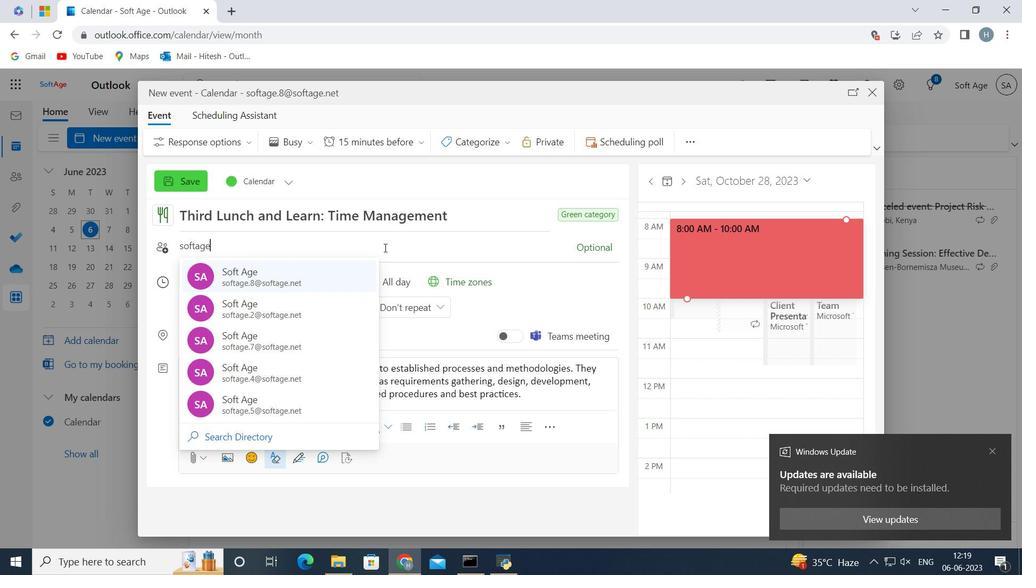
Action: Key pressed .4<Key.shift><Key.shift><Key.shift>@
Screenshot: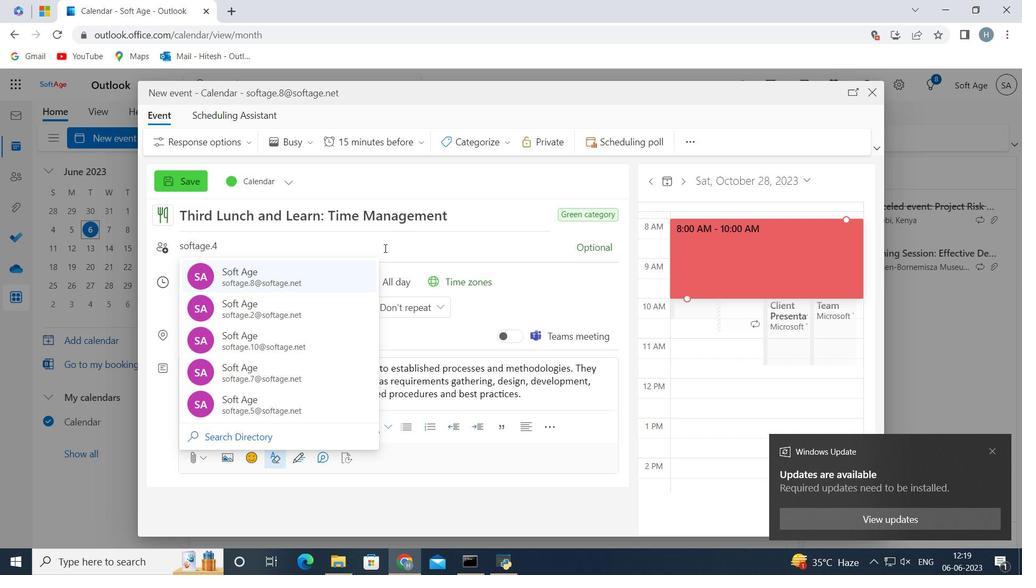 
Action: Mouse moved to (384, 248)
Screenshot: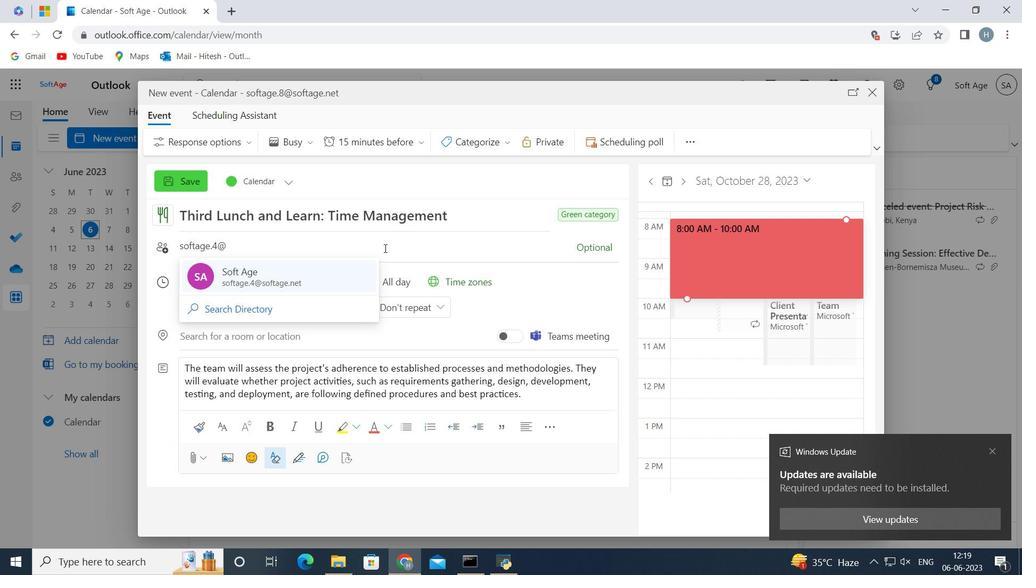 
Action: Key pressed so
Screenshot: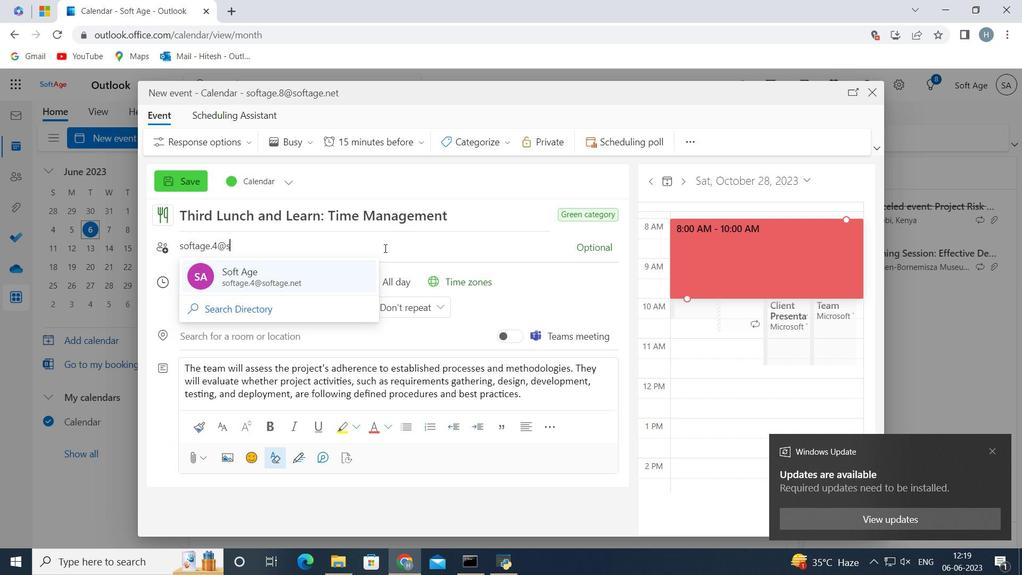 
Action: Mouse moved to (384, 248)
Screenshot: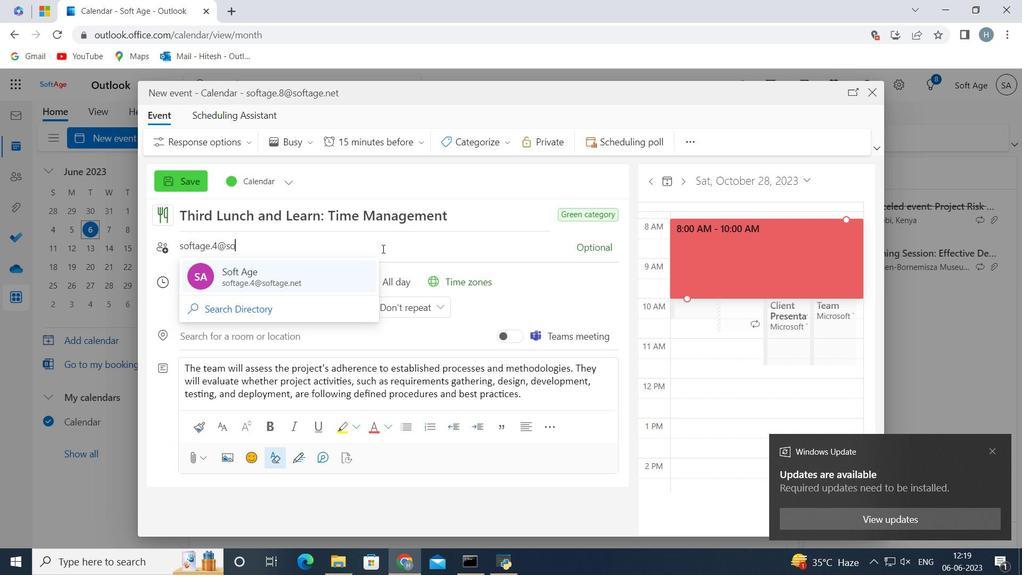 
Action: Key pressed ftage.net
Screenshot: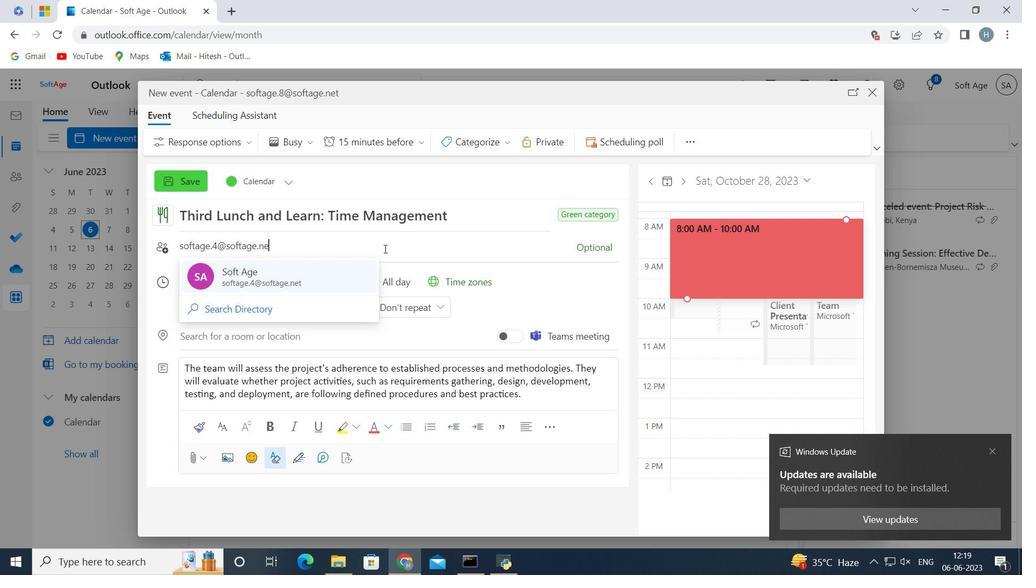 
Action: Mouse moved to (269, 272)
Screenshot: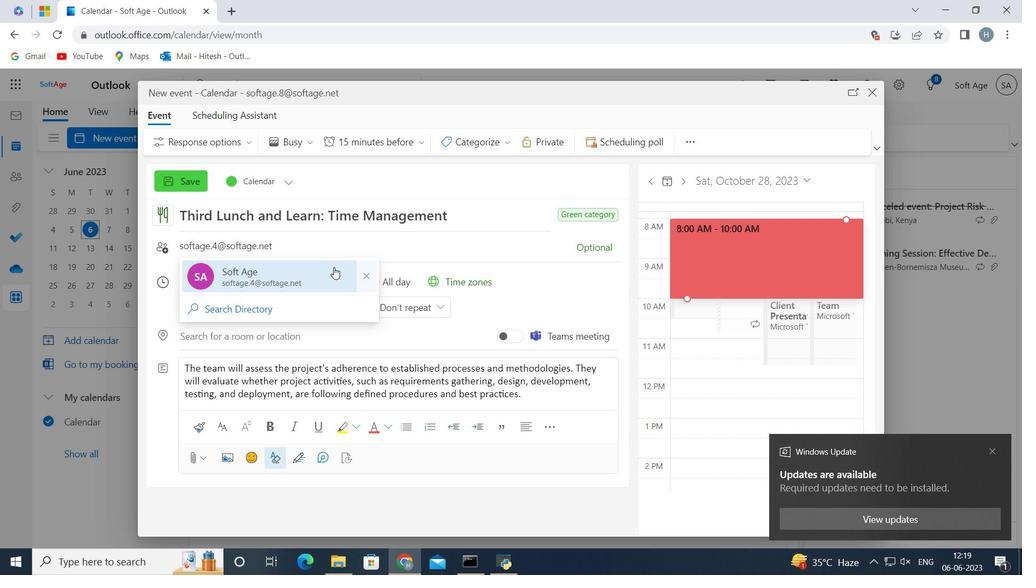 
Action: Mouse pressed left at (269, 272)
Screenshot: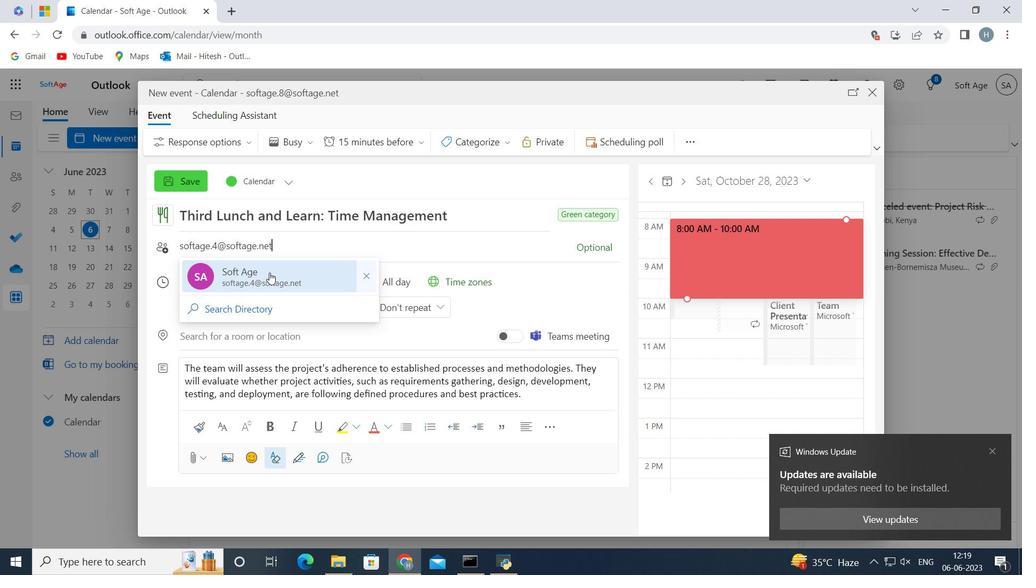 
Action: Key pressed softage.5<Key.shift>@softage.
Screenshot: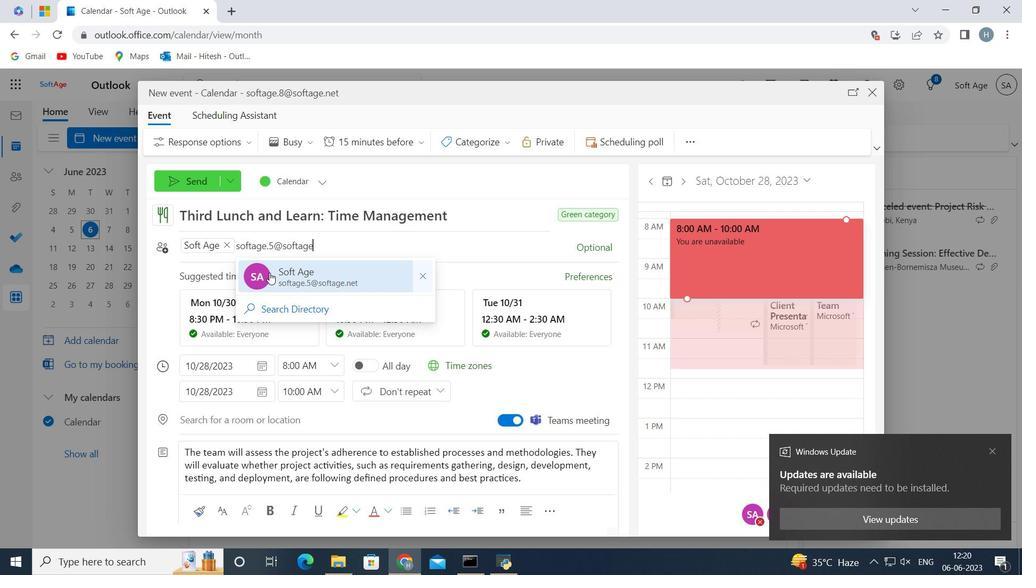 
Action: Mouse moved to (268, 273)
Screenshot: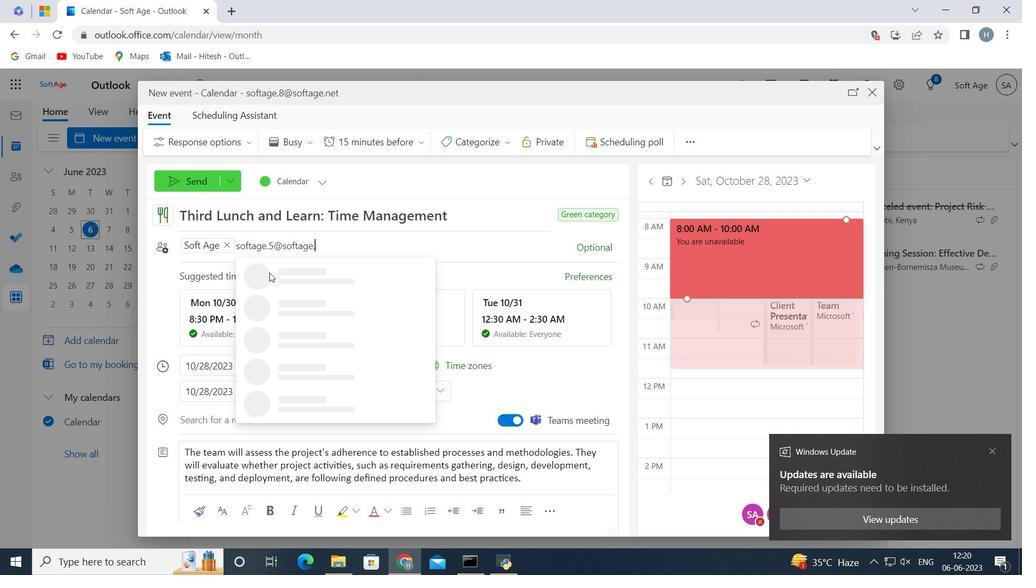 
Action: Key pressed net
Screenshot: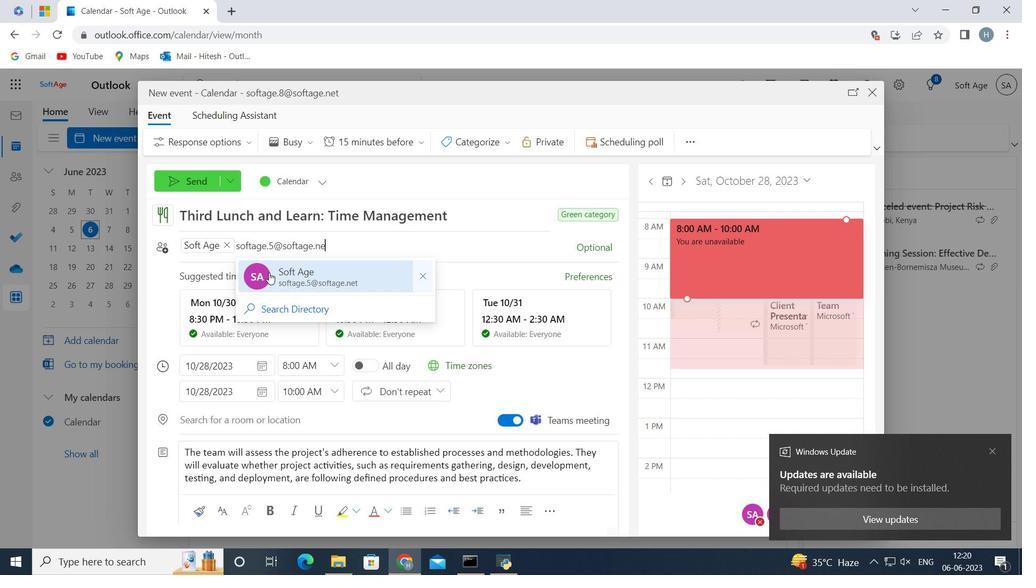 
Action: Mouse moved to (297, 278)
Screenshot: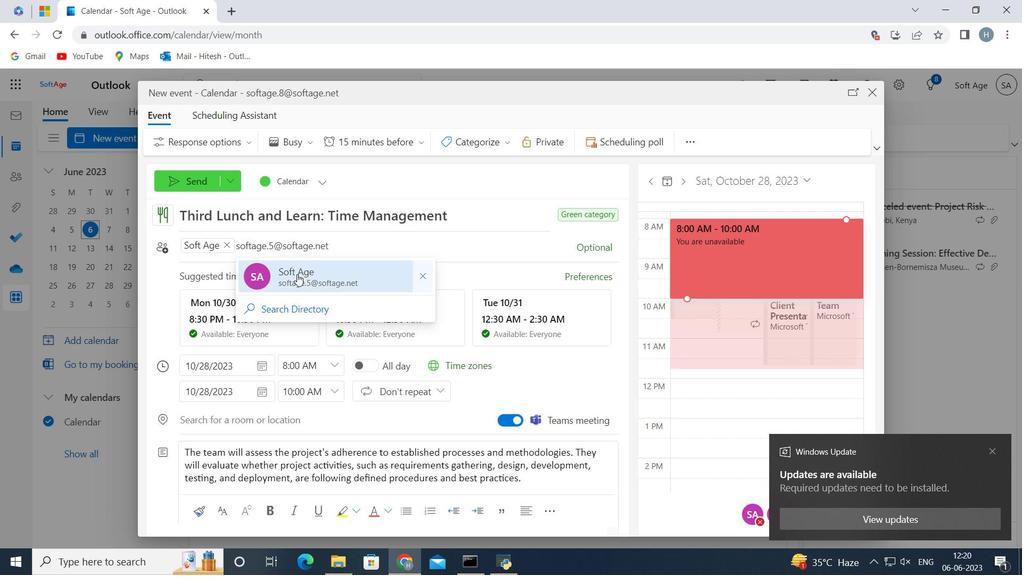 
Action: Mouse pressed left at (297, 278)
Screenshot: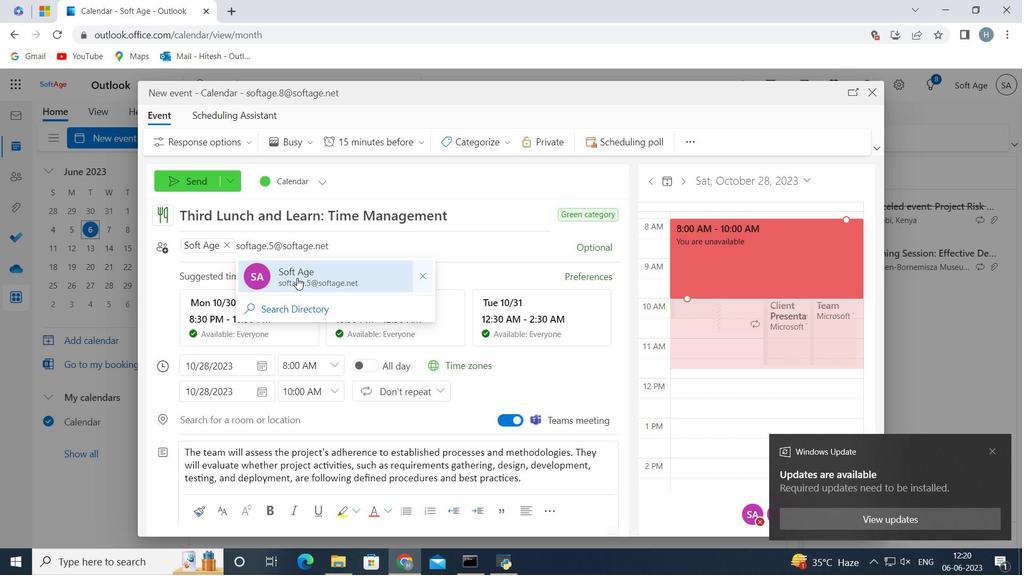 
Action: Mouse moved to (411, 142)
Screenshot: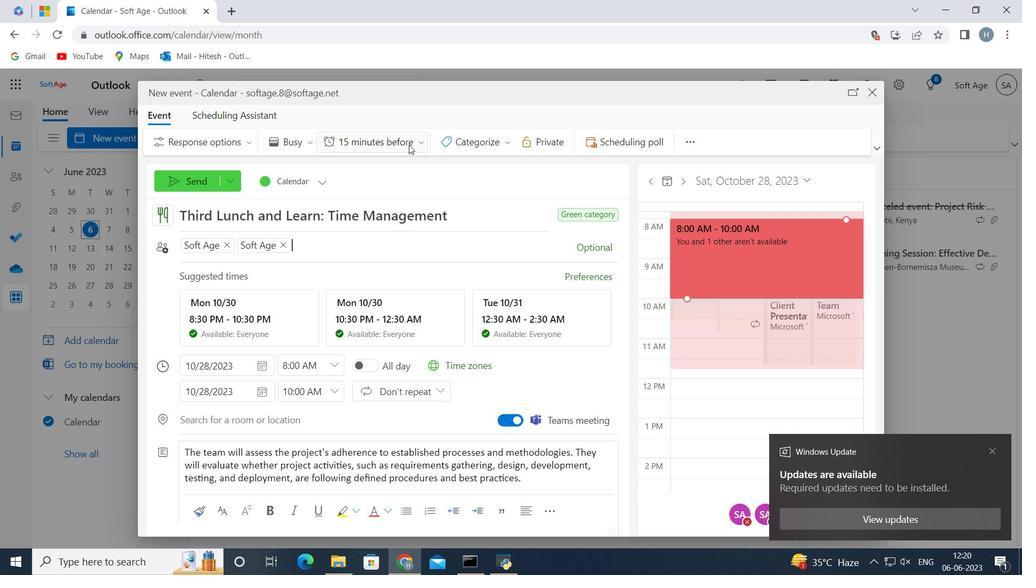 
Action: Mouse pressed left at (411, 142)
Screenshot: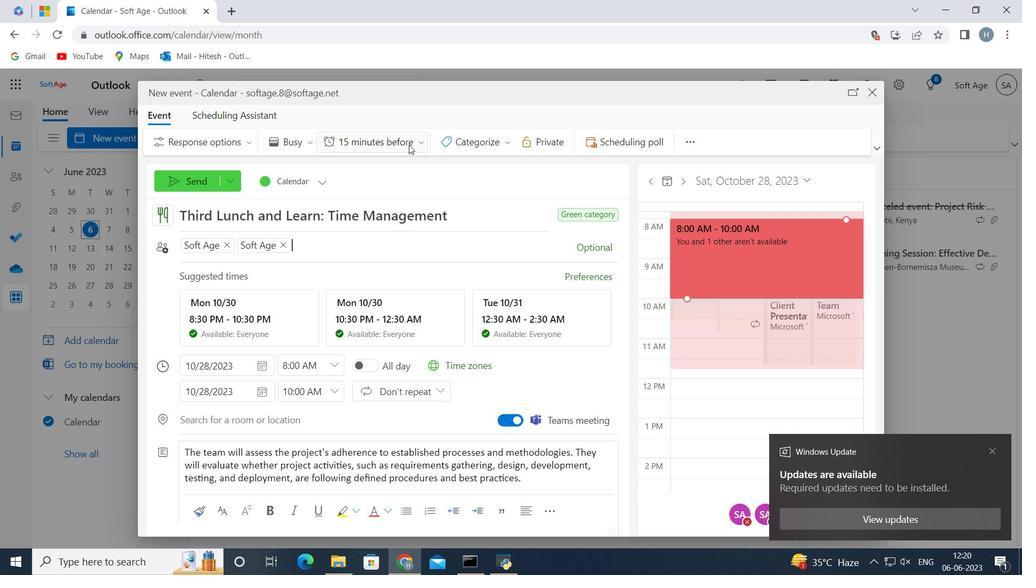 
Action: Mouse moved to (388, 284)
Screenshot: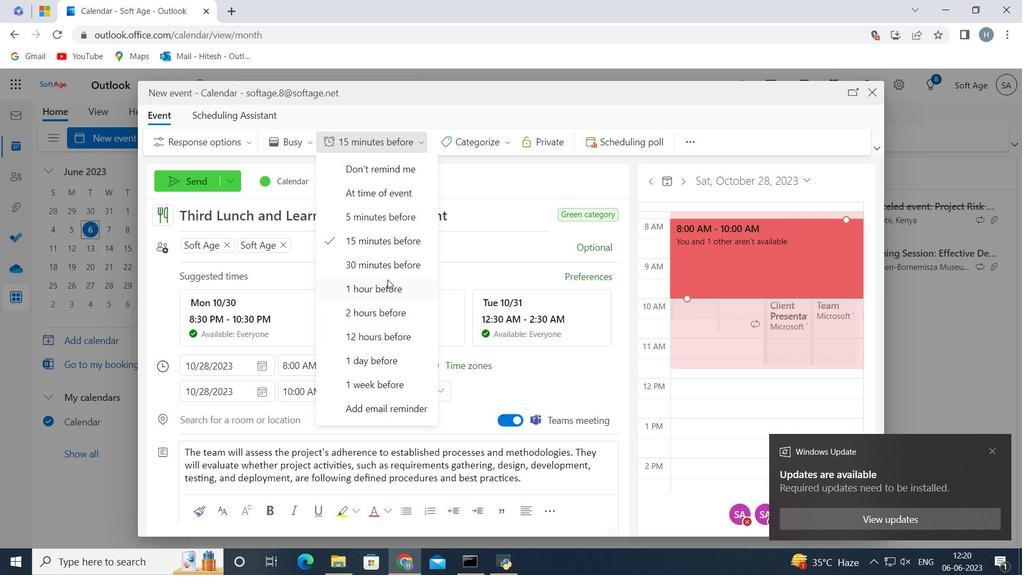 
Action: Mouse pressed left at (388, 284)
Screenshot: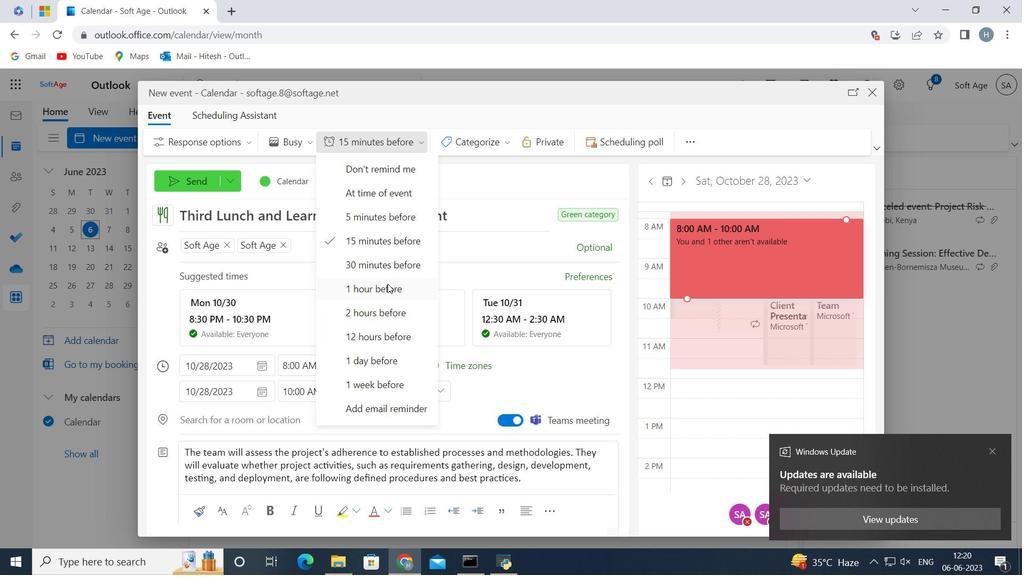 
Action: Mouse moved to (199, 178)
Screenshot: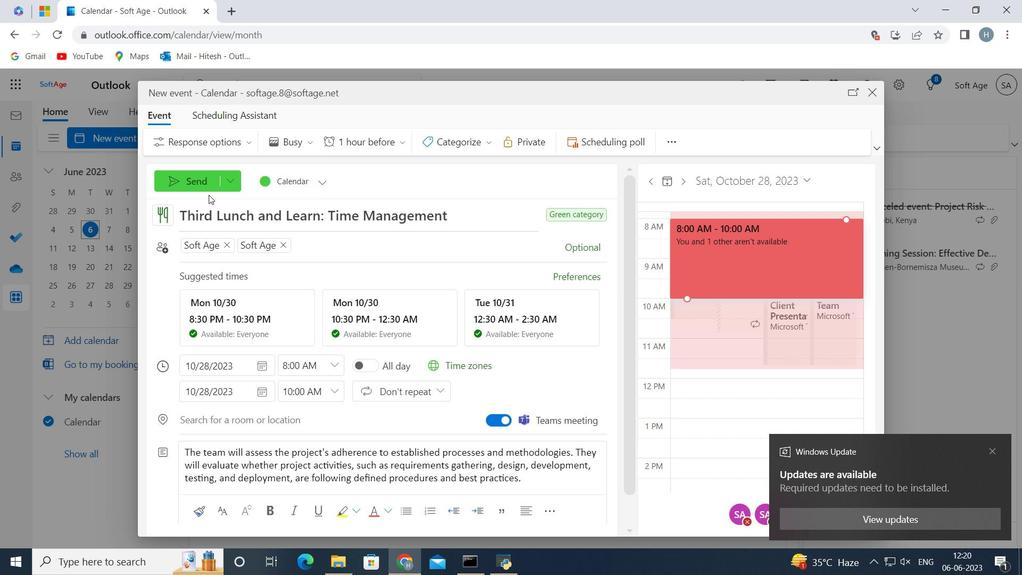 
Action: Mouse pressed left at (199, 178)
Screenshot: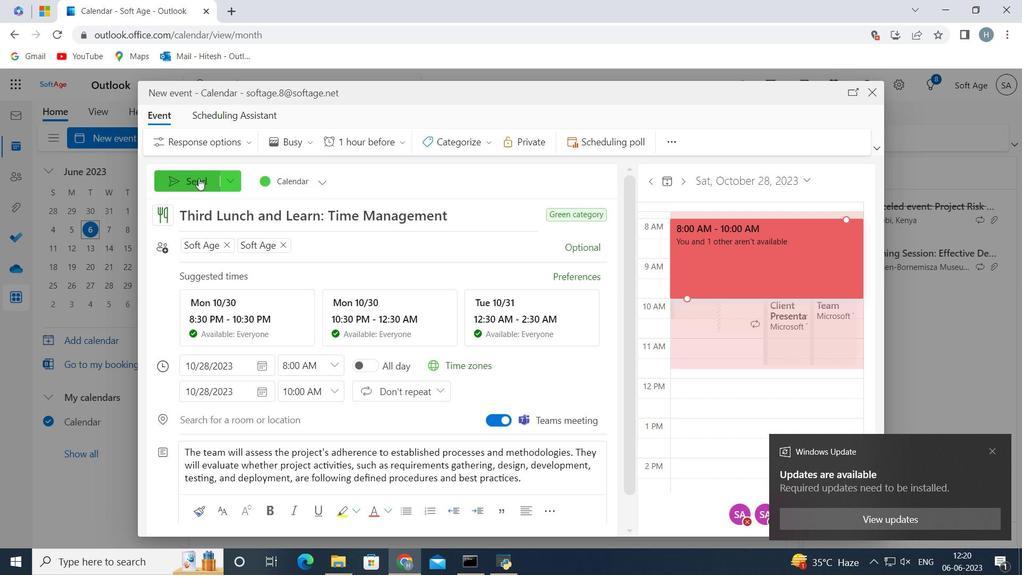 
Action: Mouse moved to (423, 196)
Screenshot: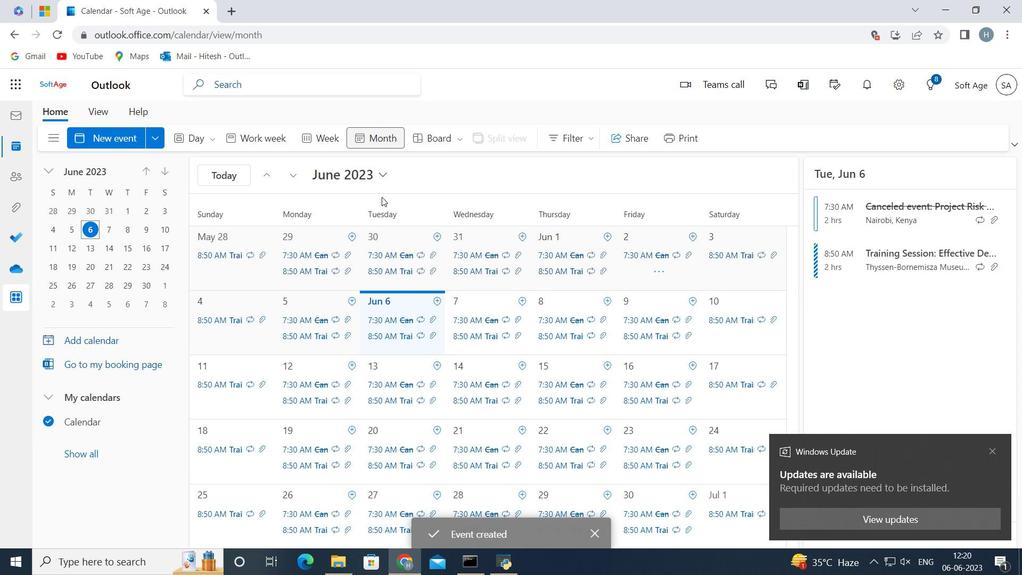 
